 Task: Customize the reading pane layout for a vertical or horizontal view.
Action: Mouse moved to (716, 153)
Screenshot: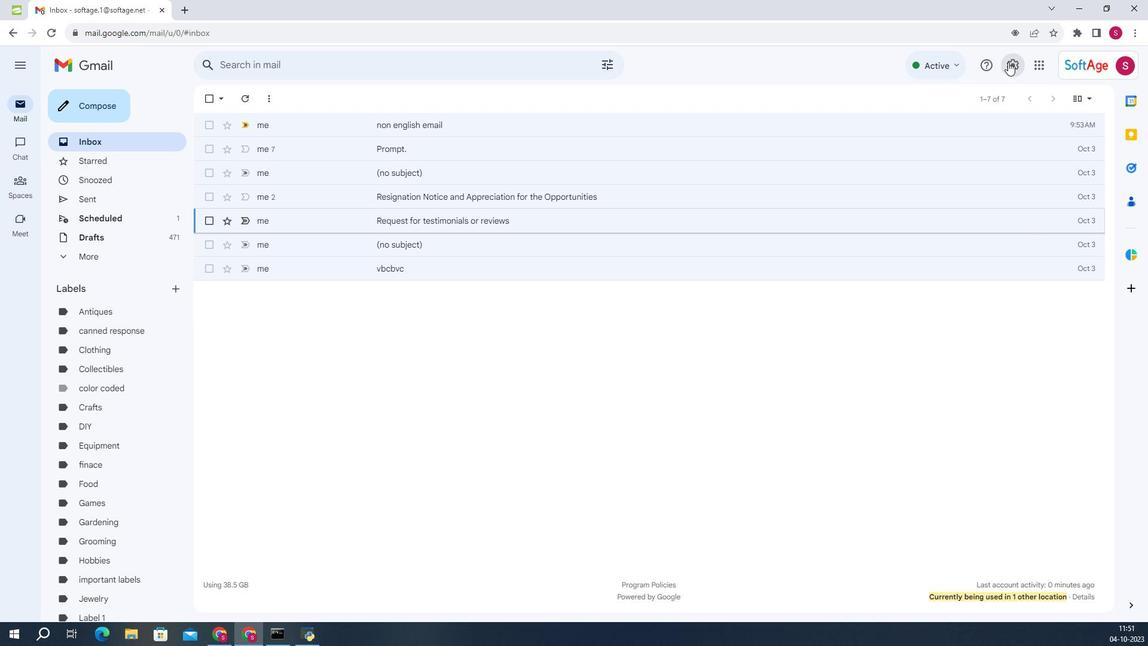 
Action: Mouse pressed left at (716, 153)
Screenshot: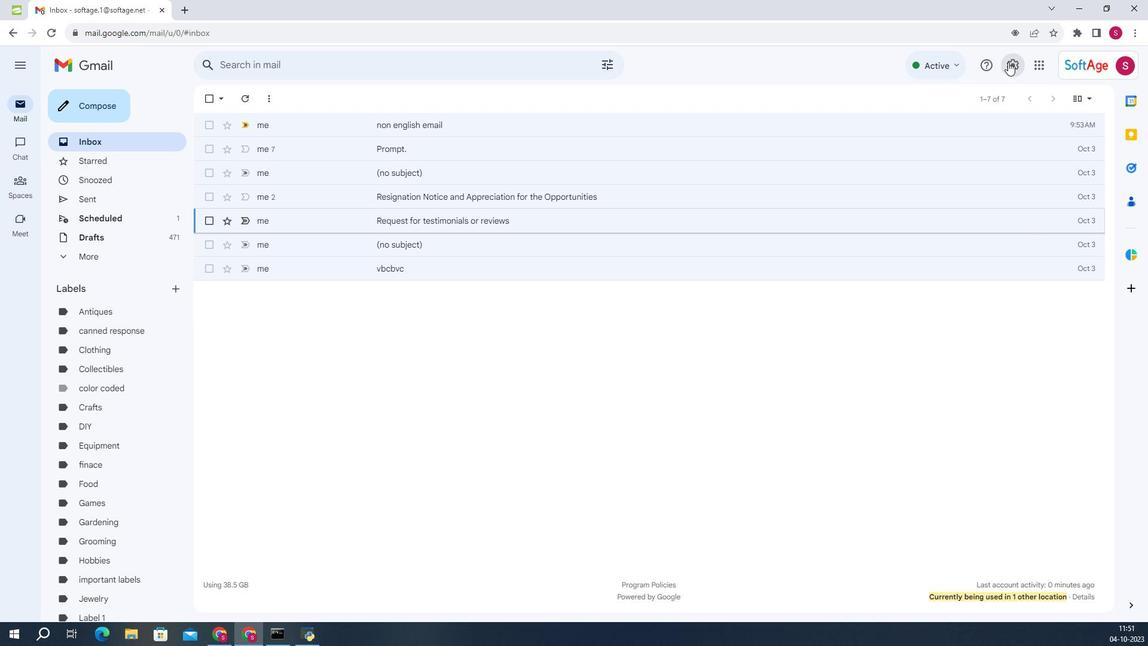 
Action: Mouse moved to (708, 203)
Screenshot: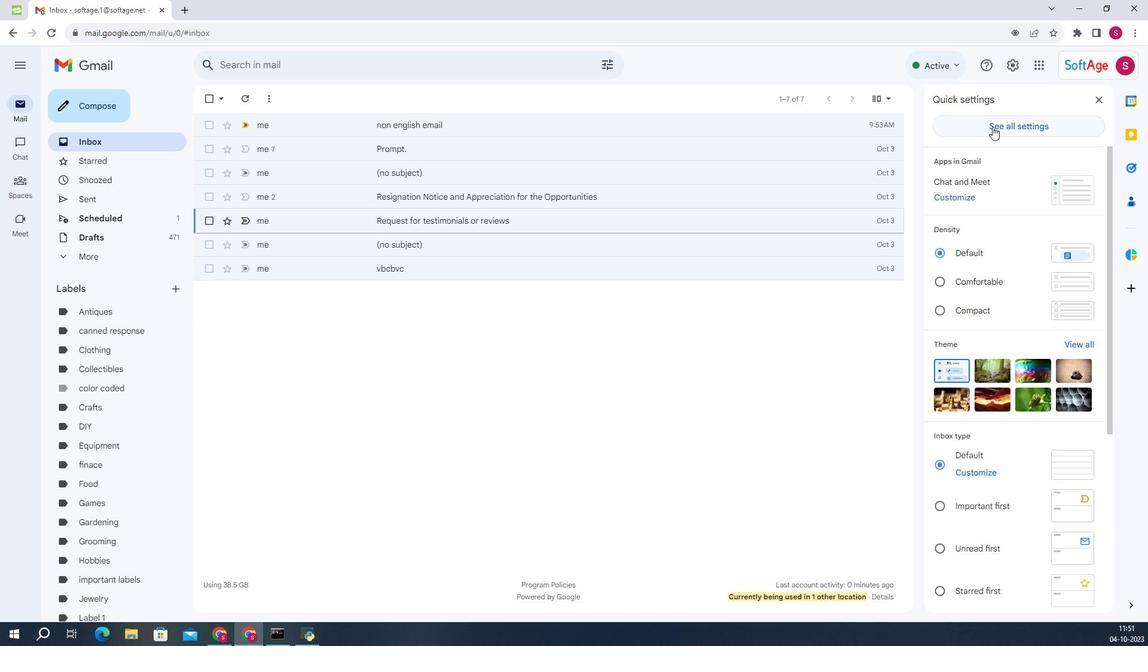 
Action: Mouse pressed left at (708, 203)
Screenshot: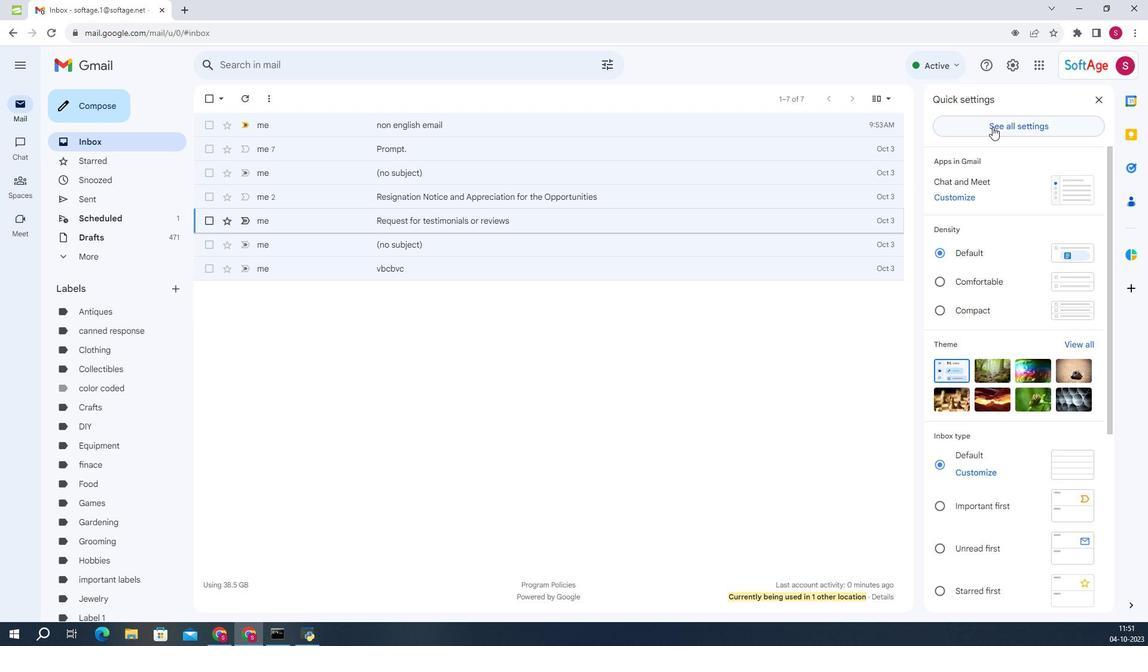 
Action: Mouse moved to (366, 200)
Screenshot: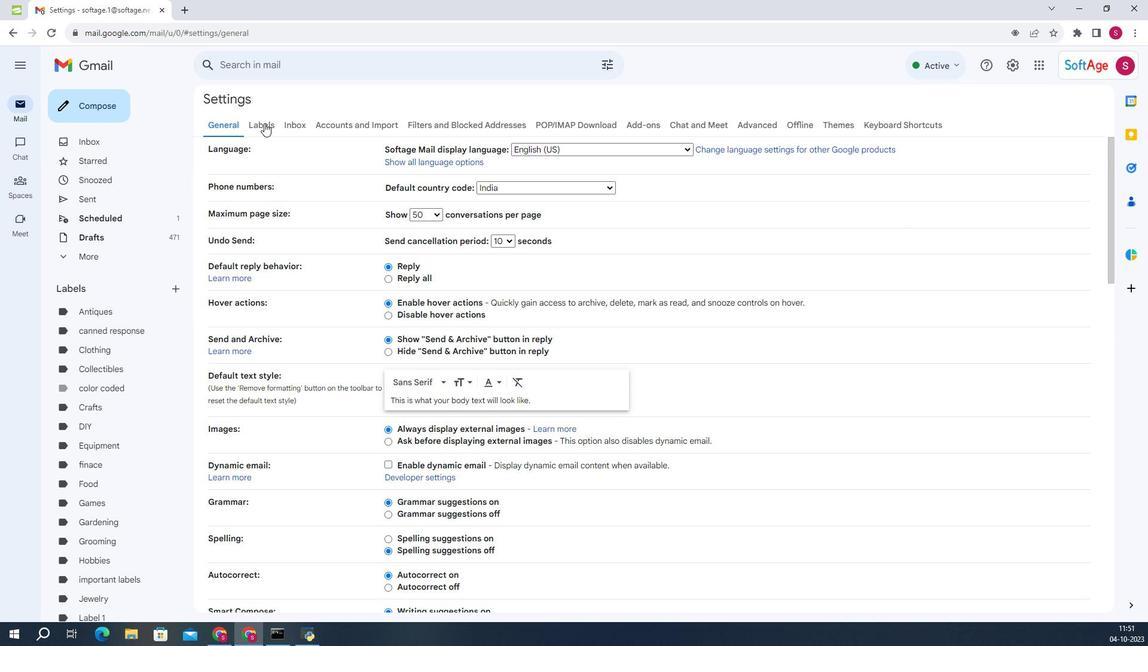 
Action: Mouse pressed left at (366, 200)
Screenshot: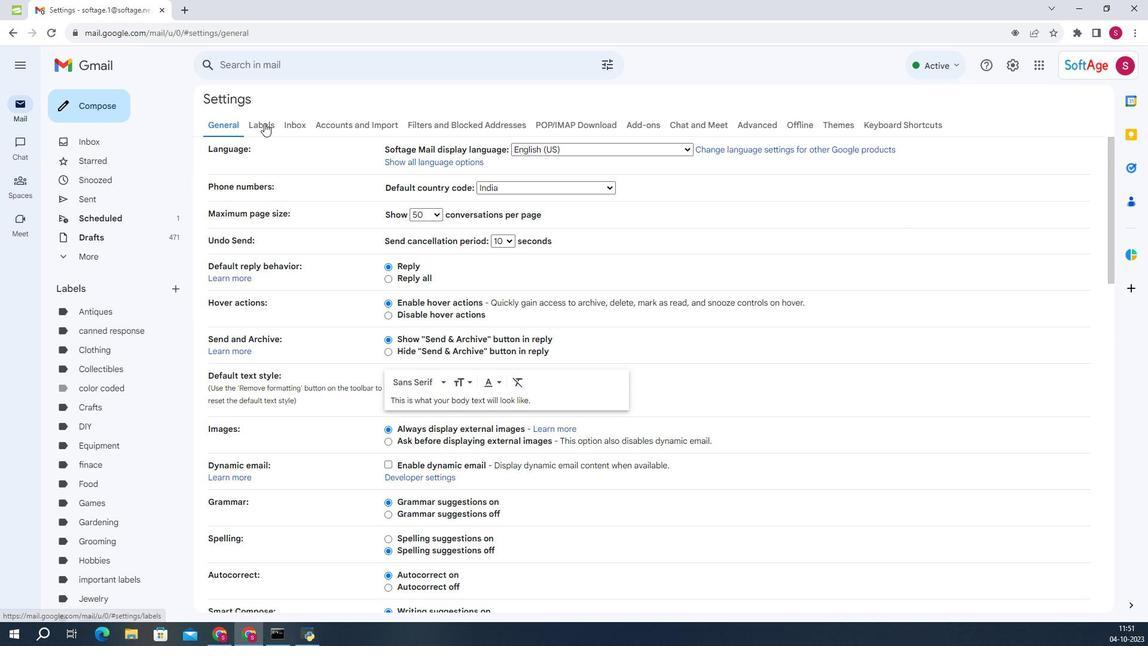 
Action: Mouse moved to (382, 203)
Screenshot: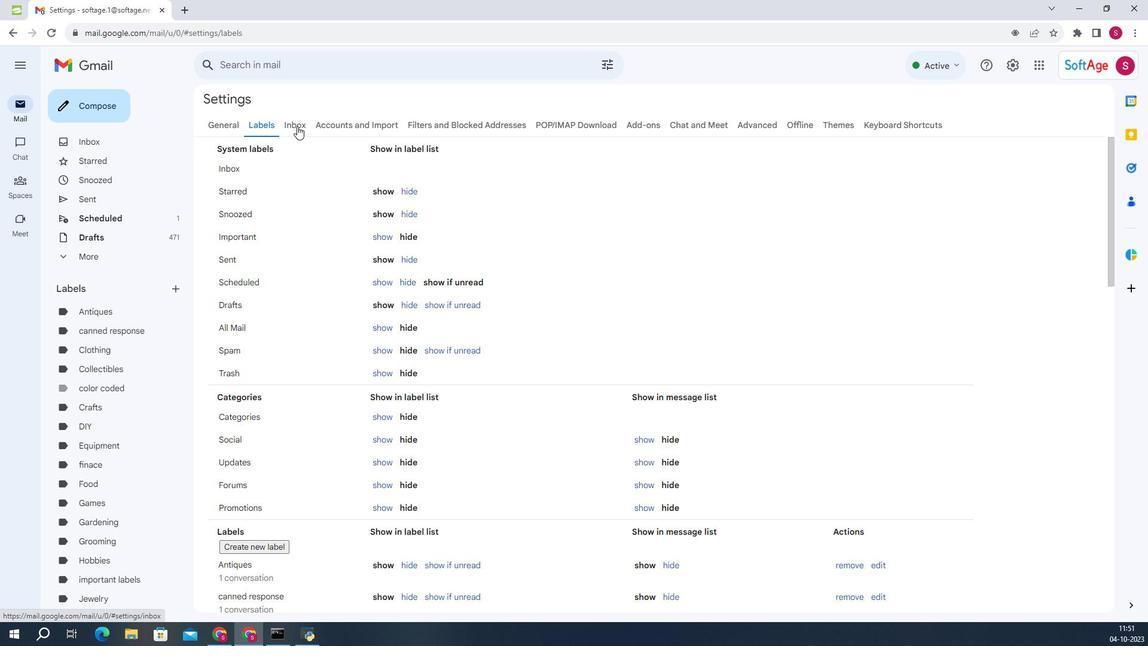 
Action: Mouse pressed left at (382, 203)
Screenshot: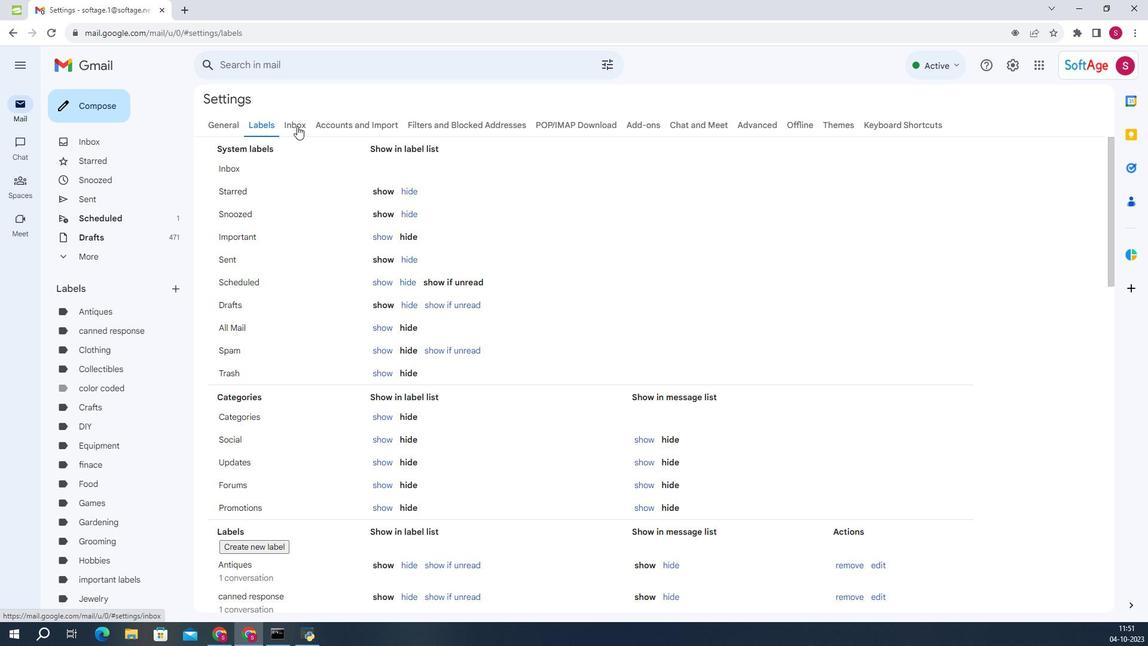 
Action: Mouse moved to (399, 200)
Screenshot: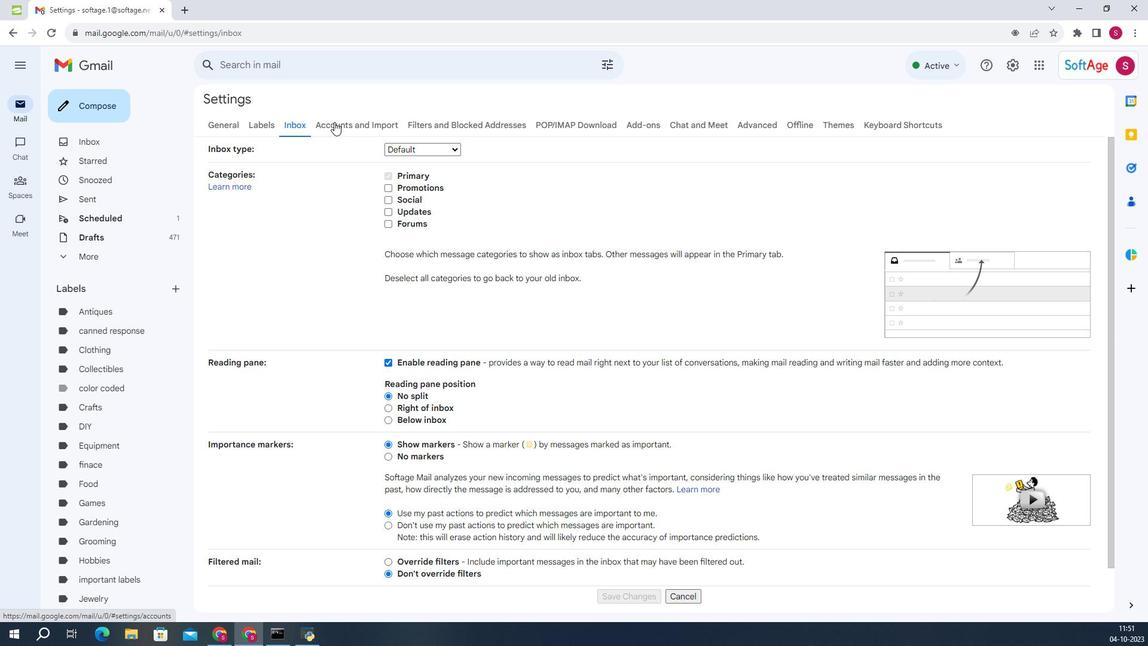 
Action: Mouse pressed left at (399, 200)
Screenshot: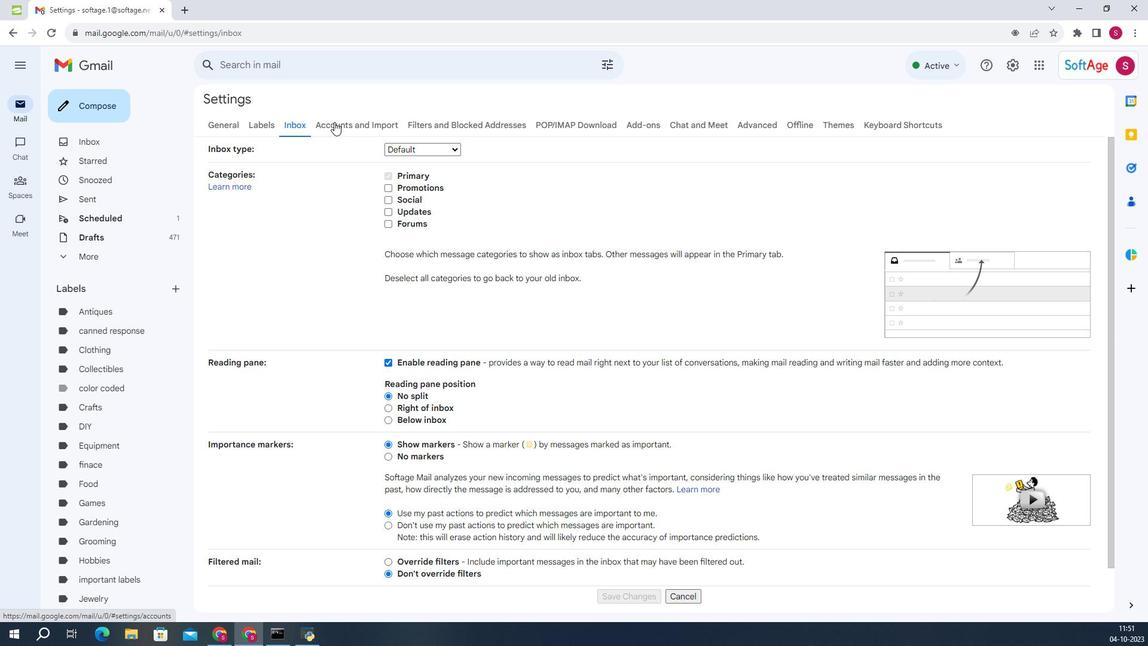 
Action: Mouse moved to (446, 202)
Screenshot: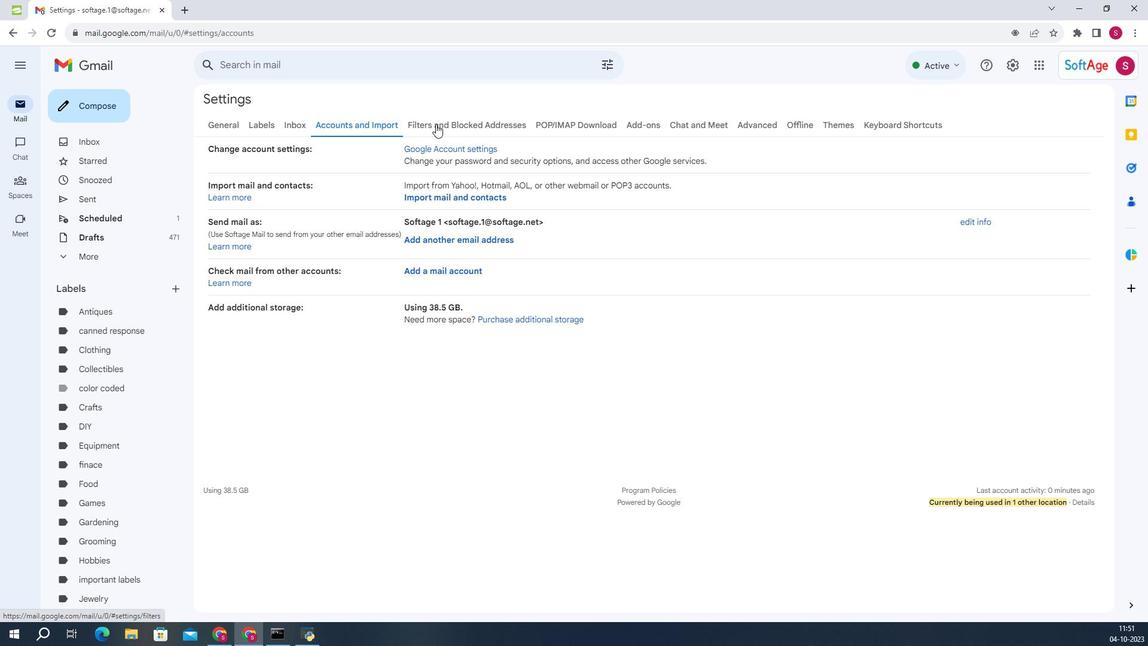 
Action: Mouse pressed left at (446, 202)
Screenshot: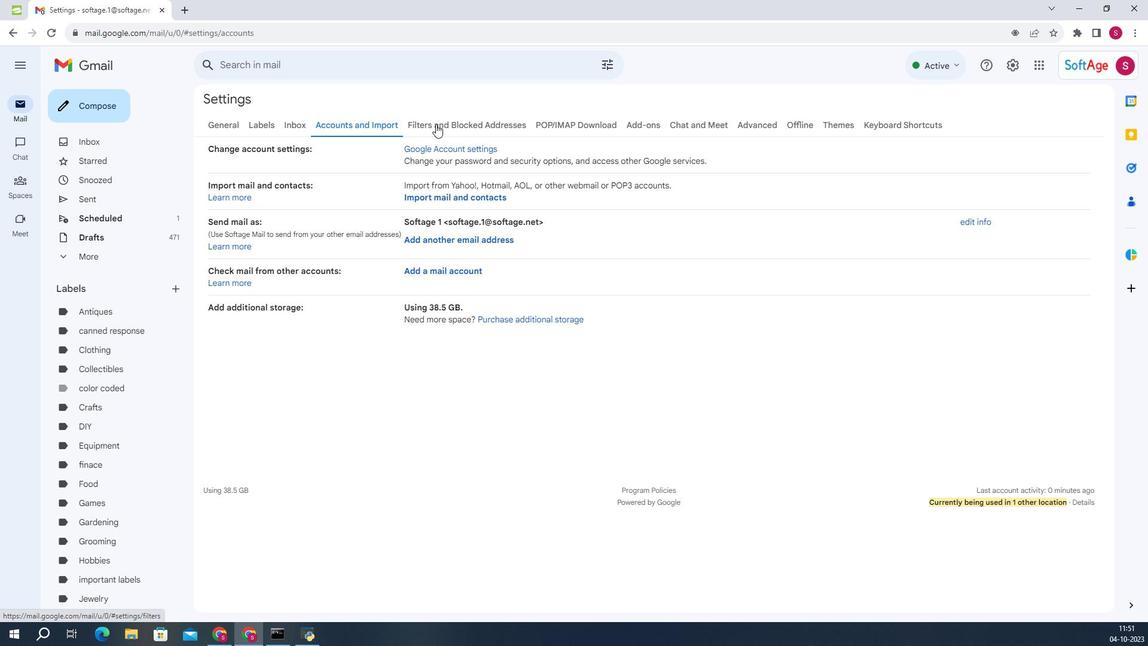 
Action: Mouse moved to (500, 202)
Screenshot: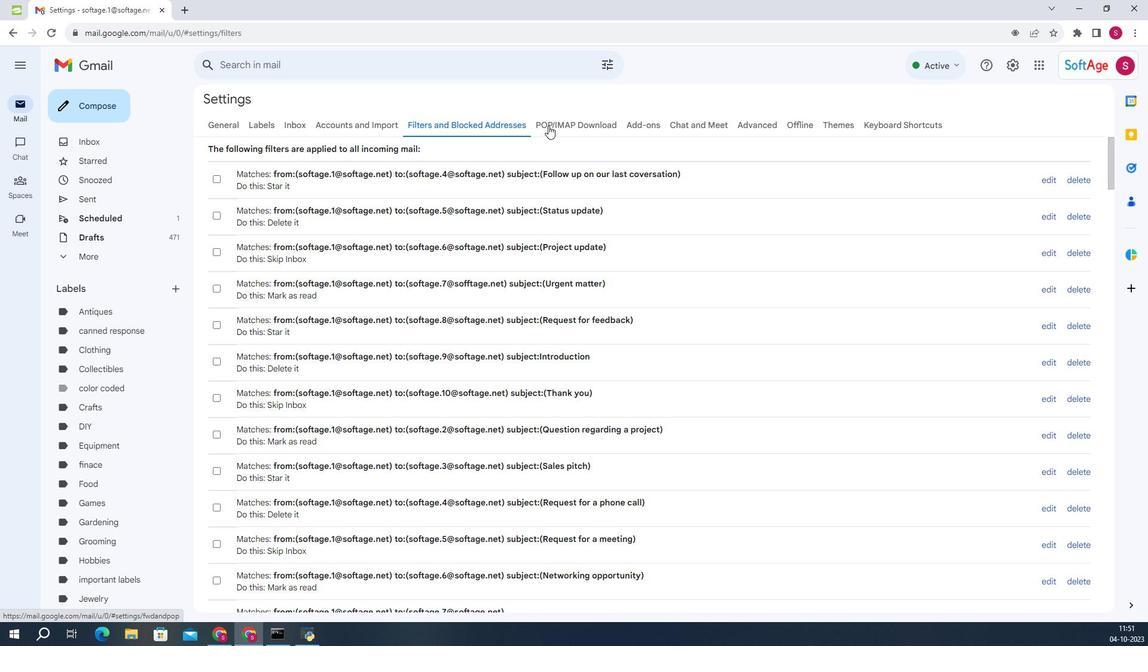 
Action: Mouse pressed left at (500, 202)
Screenshot: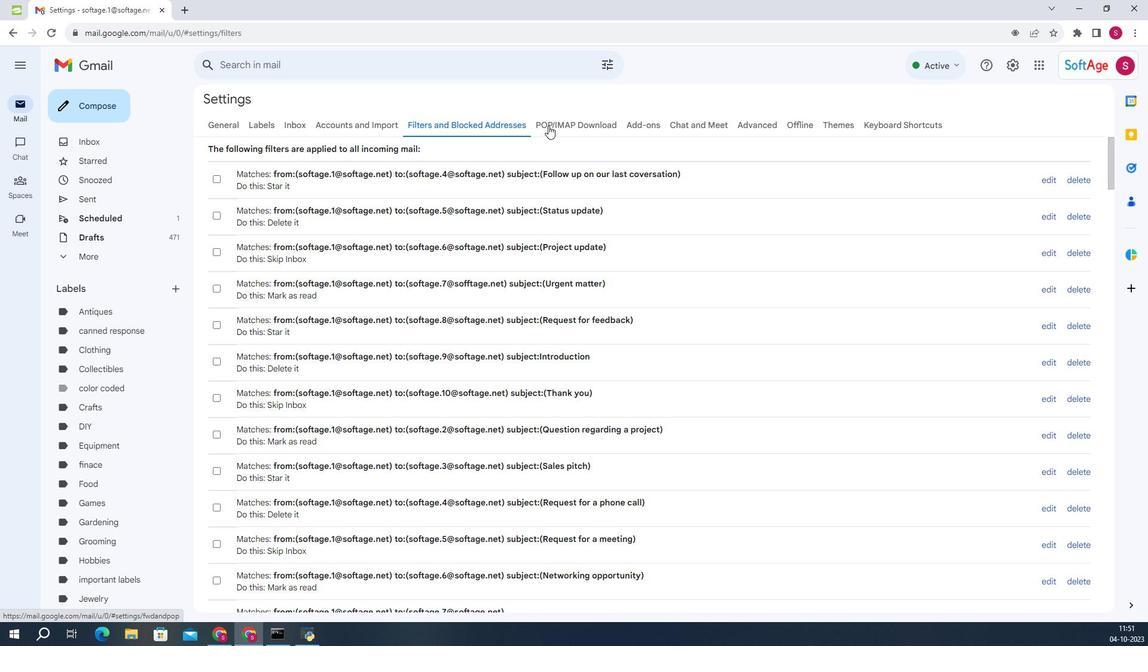 
Action: Mouse moved to (364, 200)
Screenshot: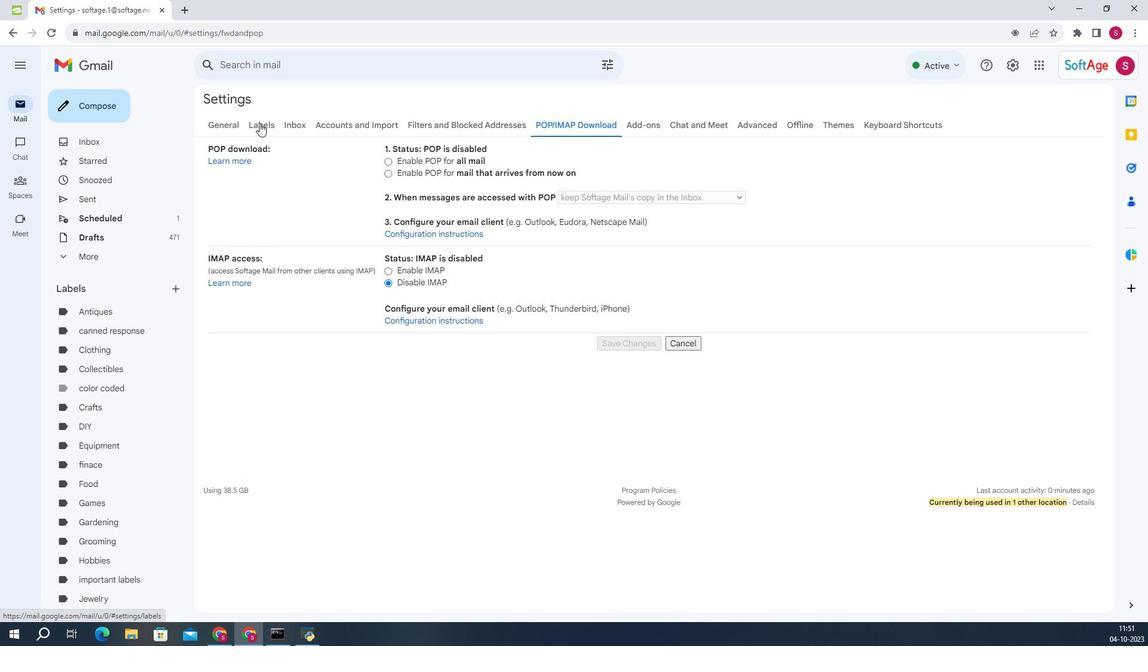 
Action: Mouse pressed left at (364, 200)
Screenshot: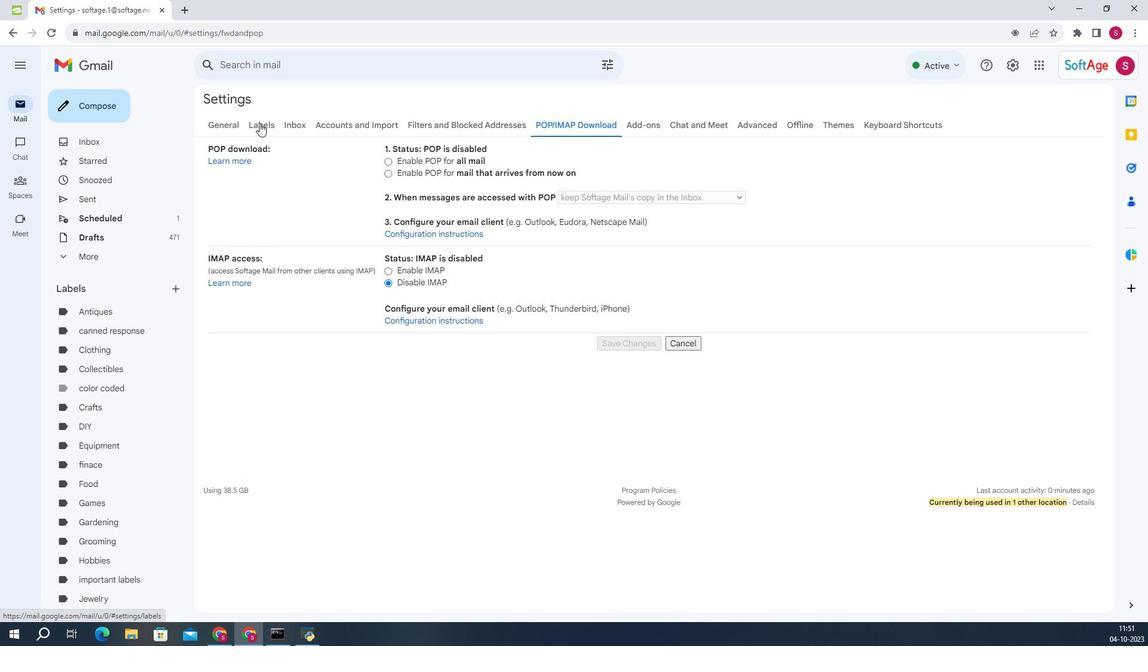 
Action: Mouse moved to (444, 284)
Screenshot: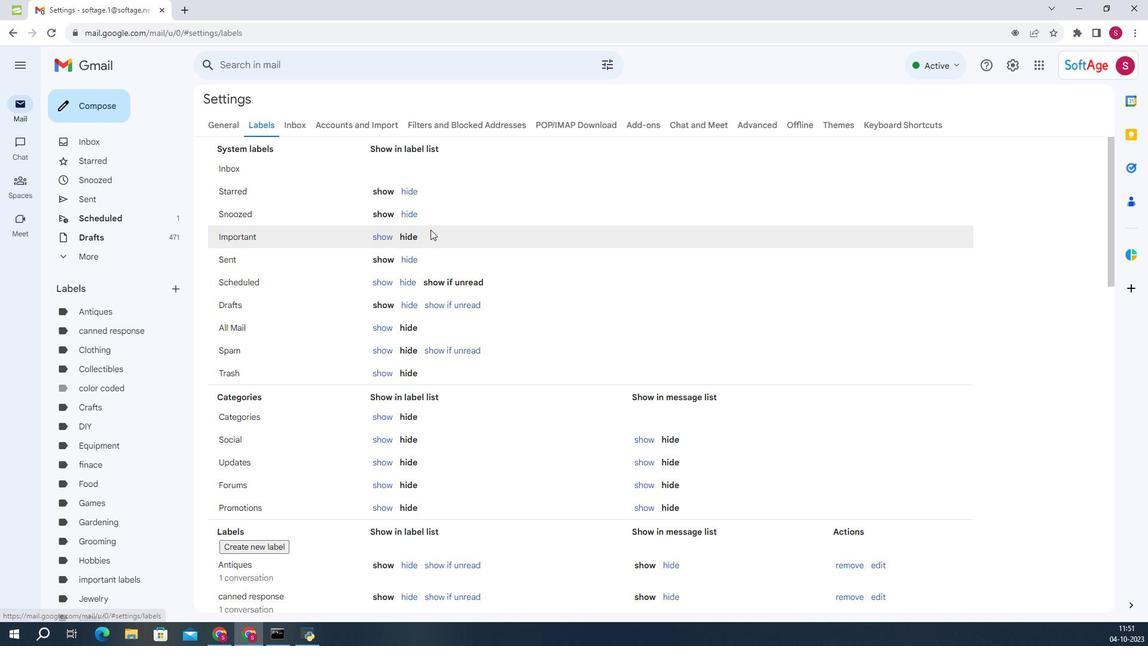 
Action: Mouse scrolled (444, 284) with delta (0, 0)
Screenshot: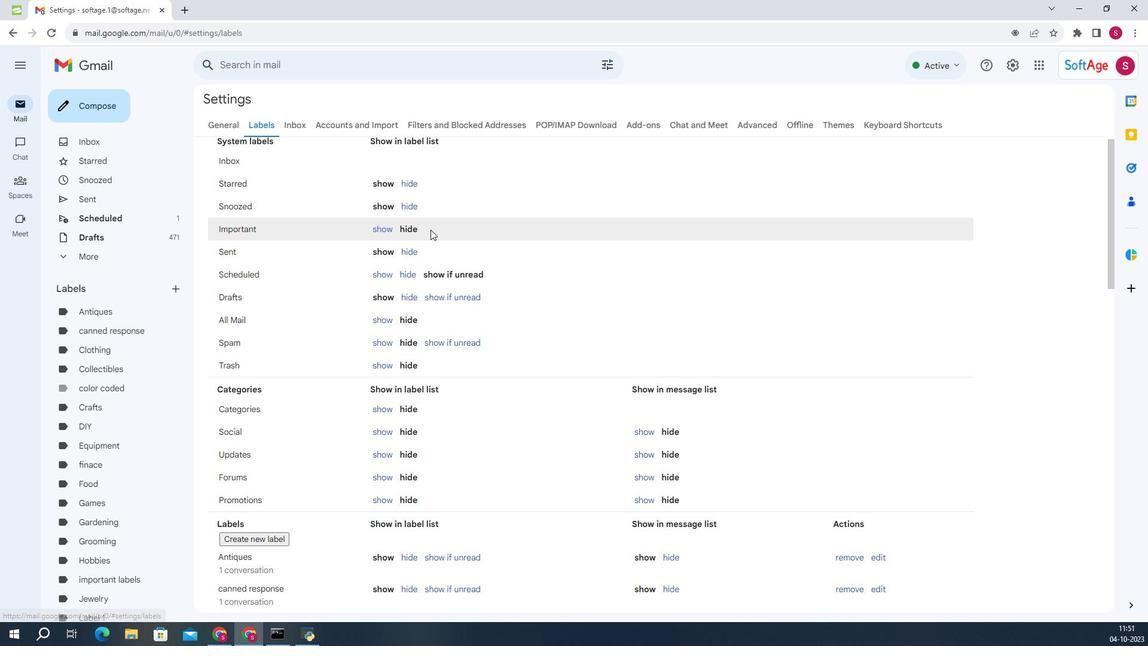 
Action: Mouse scrolled (444, 284) with delta (0, 0)
Screenshot: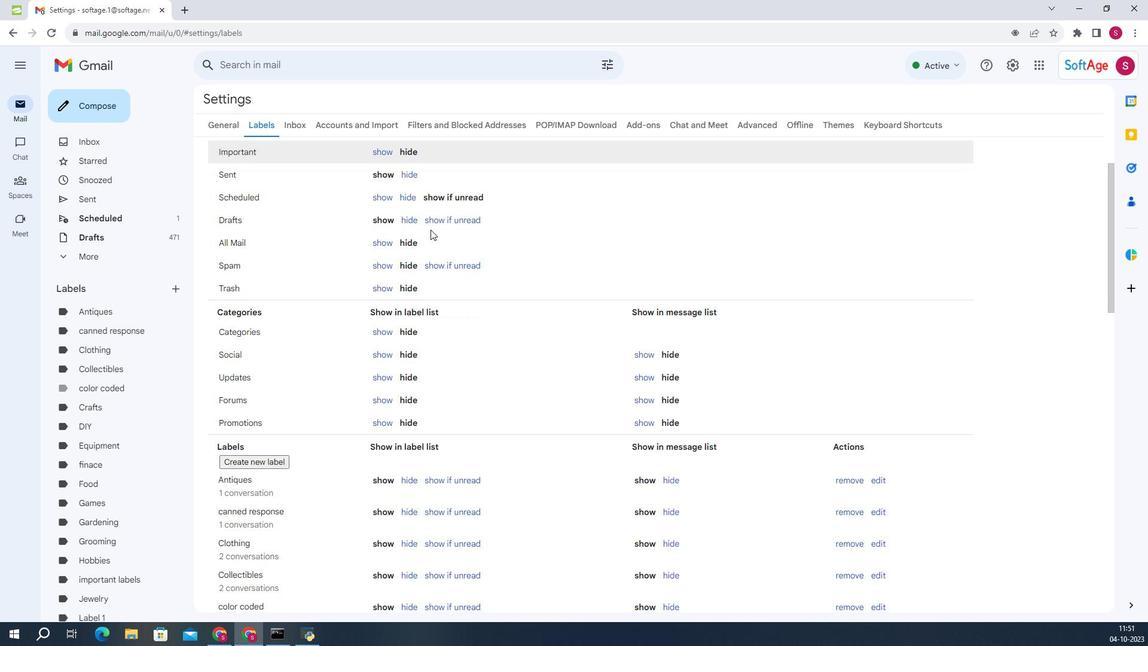 
Action: Mouse scrolled (444, 284) with delta (0, 0)
Screenshot: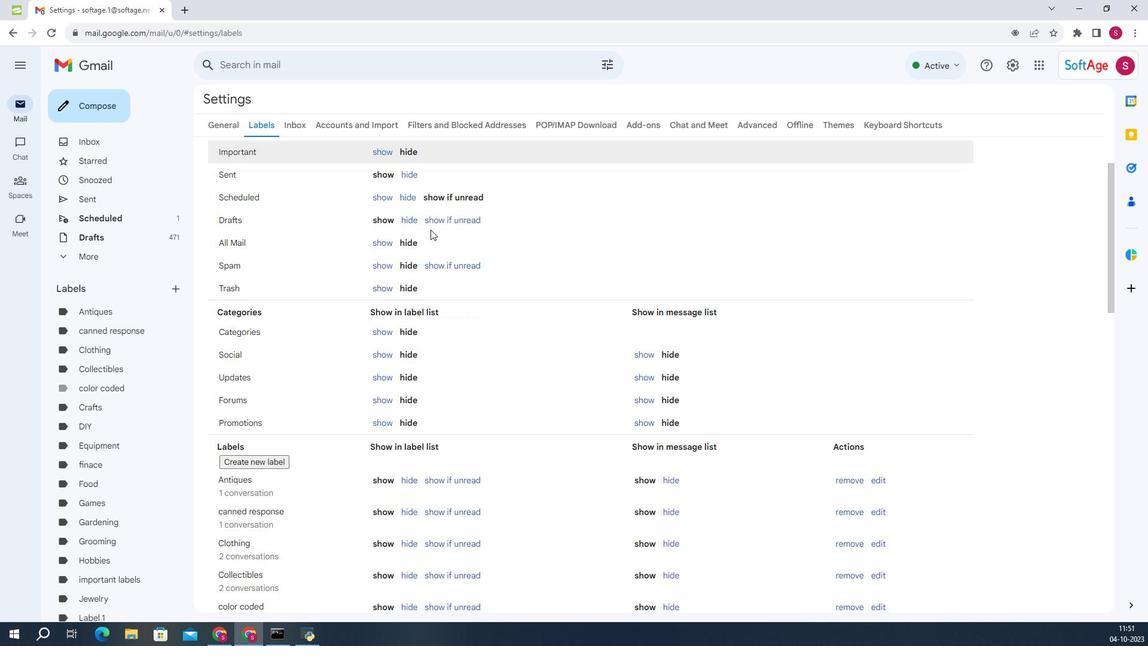 
Action: Mouse scrolled (444, 284) with delta (0, 0)
Screenshot: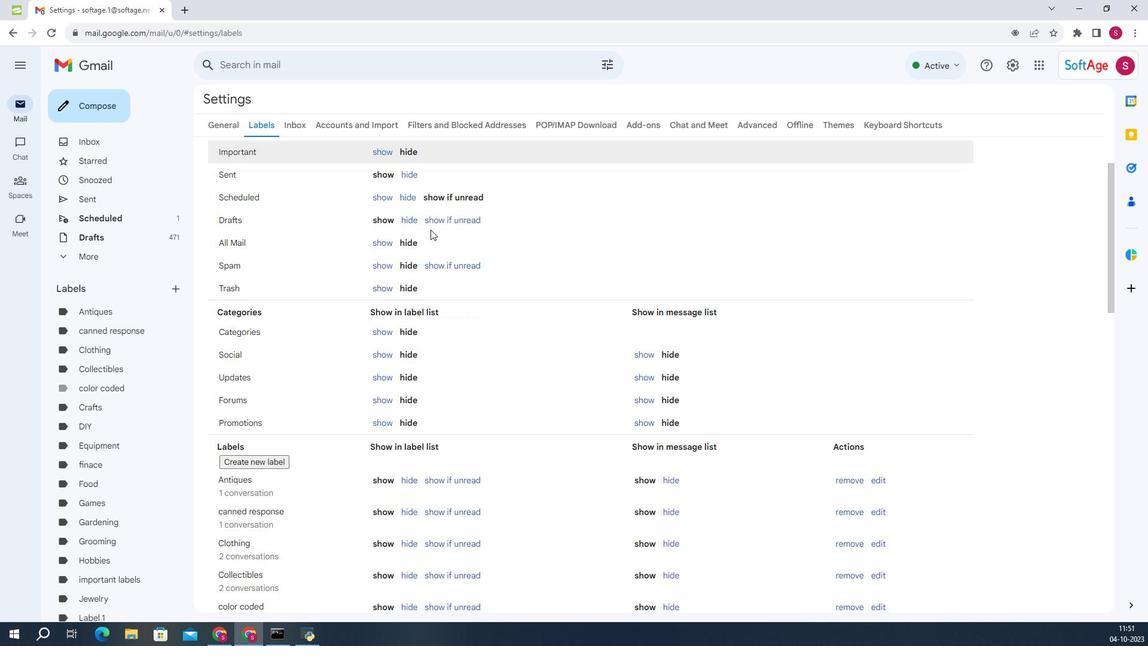 
Action: Mouse scrolled (444, 284) with delta (0, 0)
Screenshot: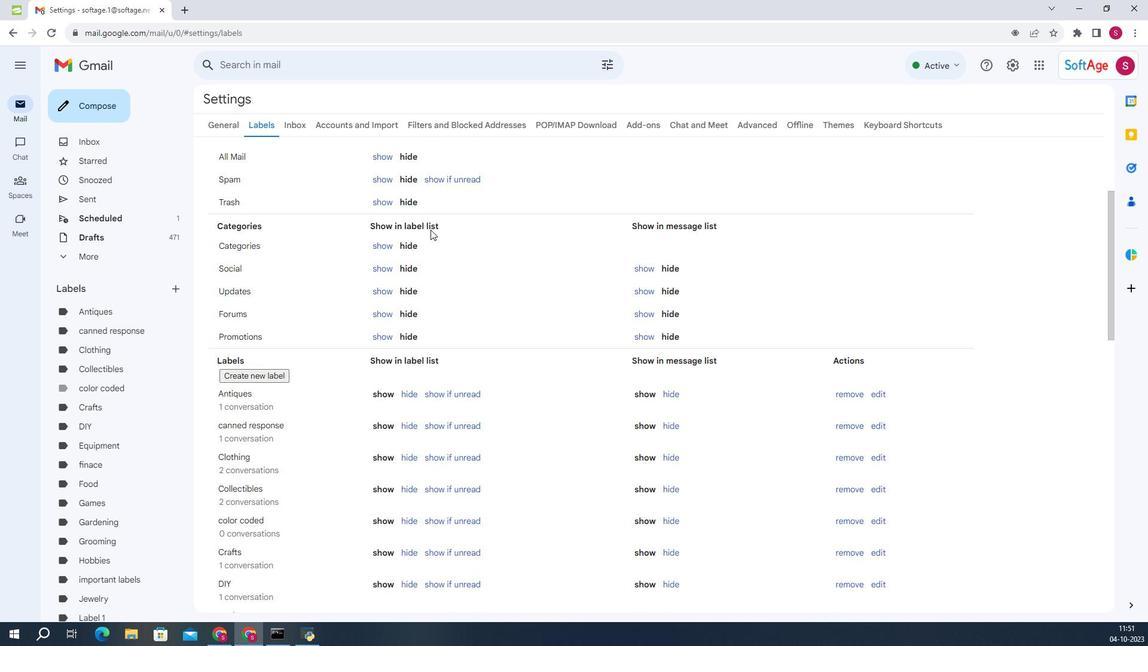 
Action: Mouse scrolled (444, 284) with delta (0, 0)
Screenshot: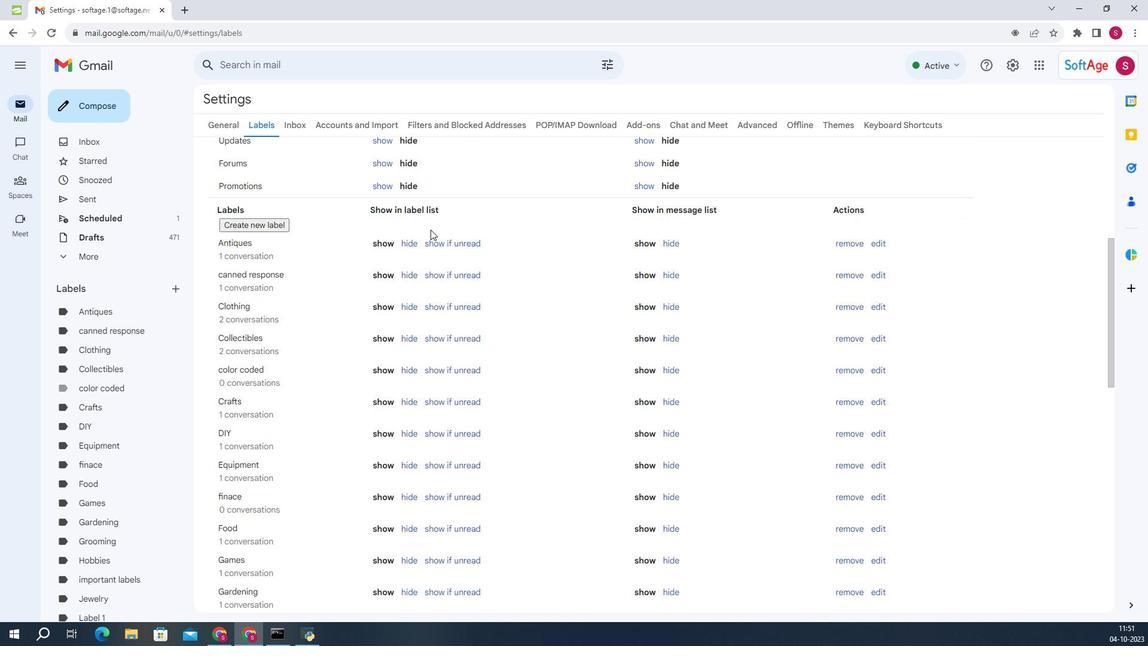 
Action: Mouse scrolled (444, 284) with delta (0, 0)
Screenshot: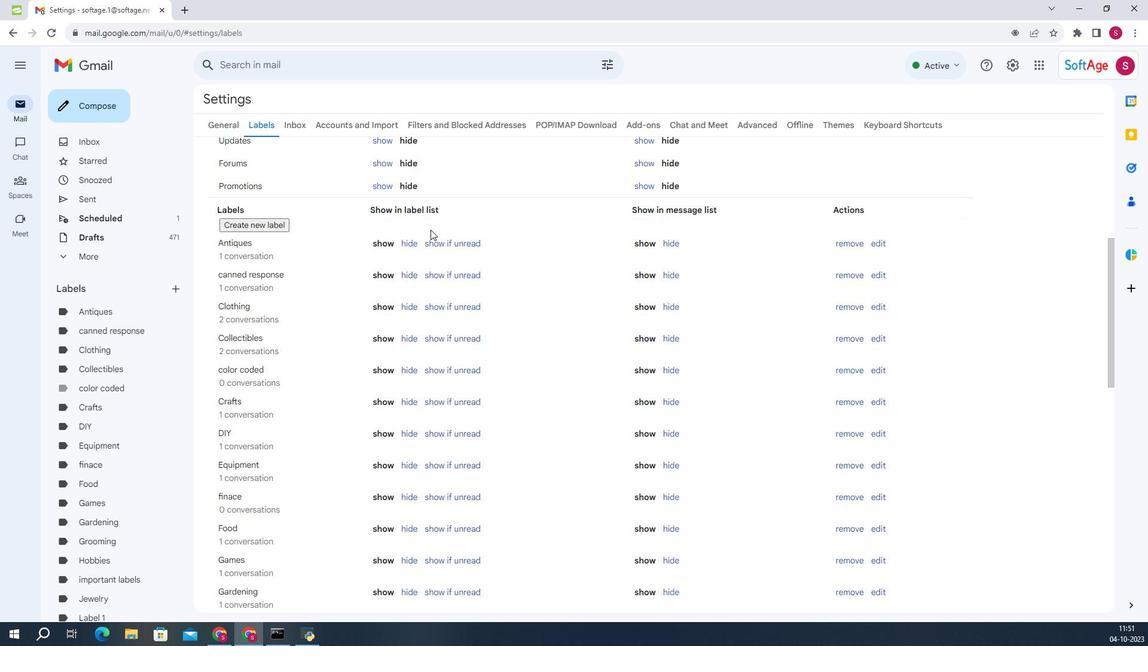 
Action: Mouse scrolled (444, 284) with delta (0, 0)
Screenshot: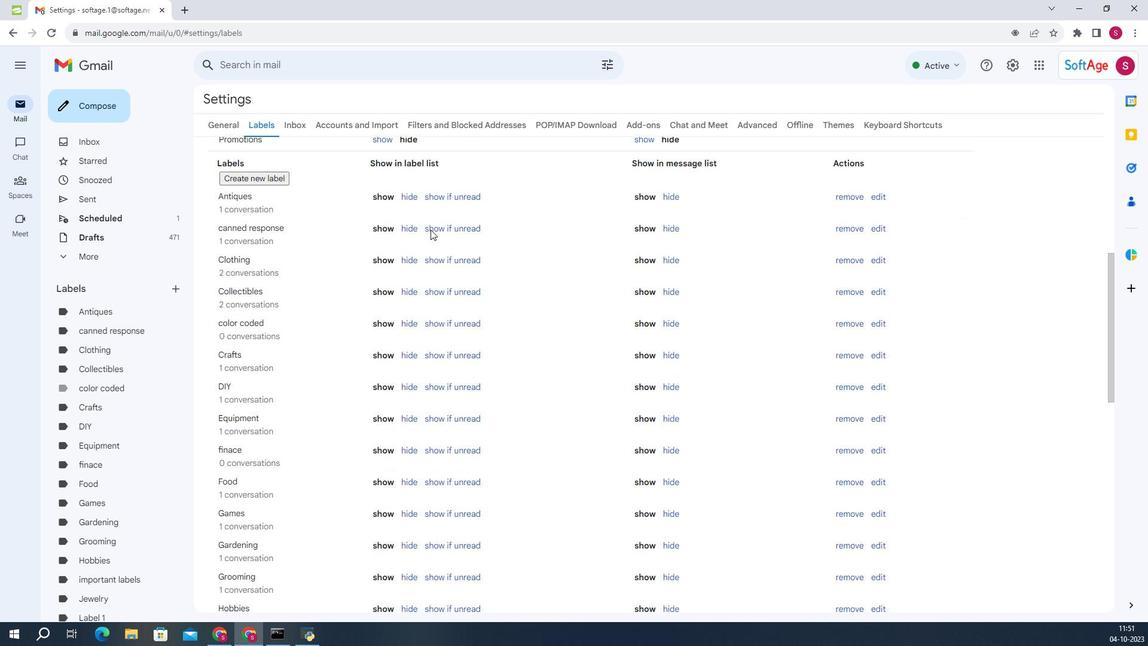 
Action: Mouse scrolled (444, 284) with delta (0, 0)
Screenshot: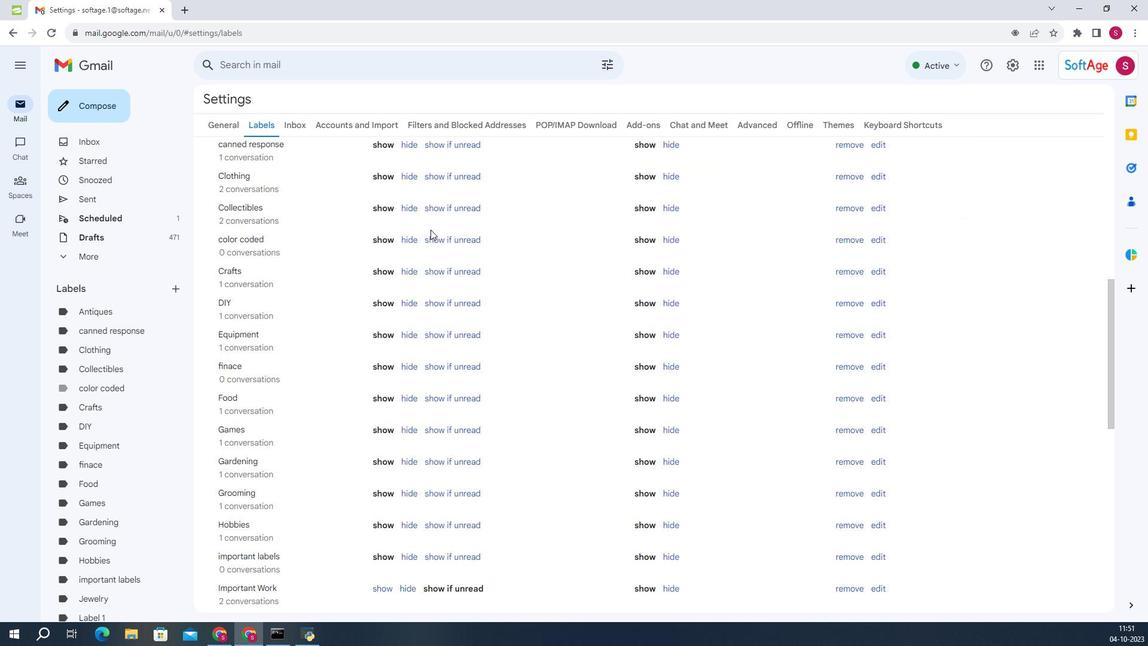 
Action: Mouse scrolled (444, 284) with delta (0, 0)
Screenshot: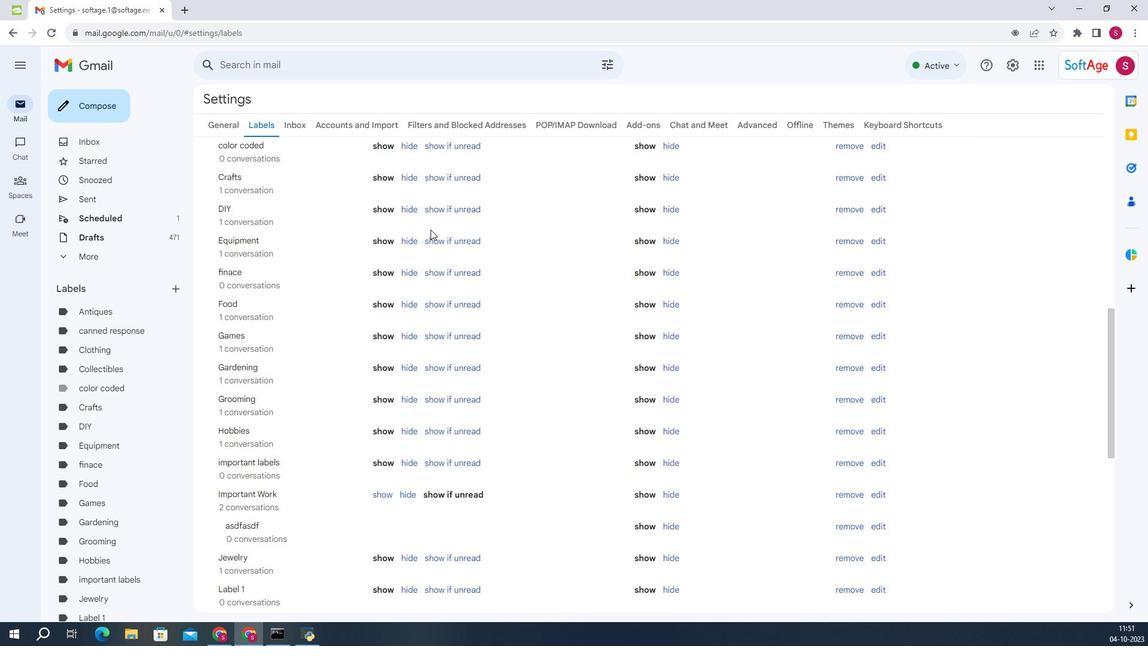 
Action: Mouse scrolled (444, 284) with delta (0, 0)
Screenshot: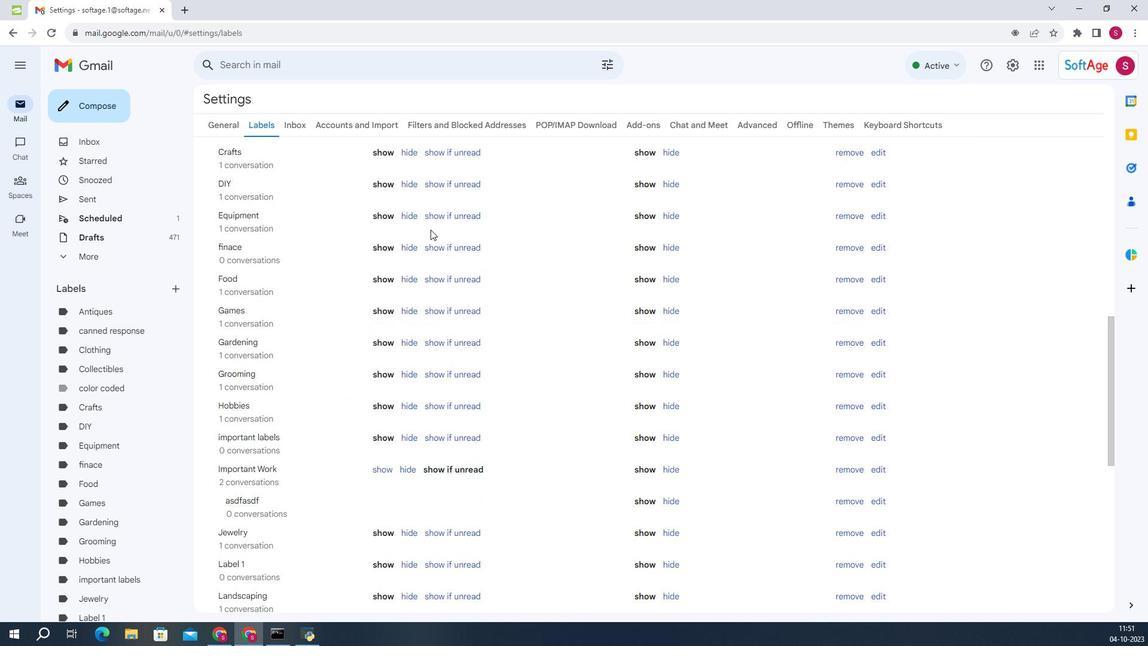 
Action: Mouse scrolled (444, 284) with delta (0, 0)
Screenshot: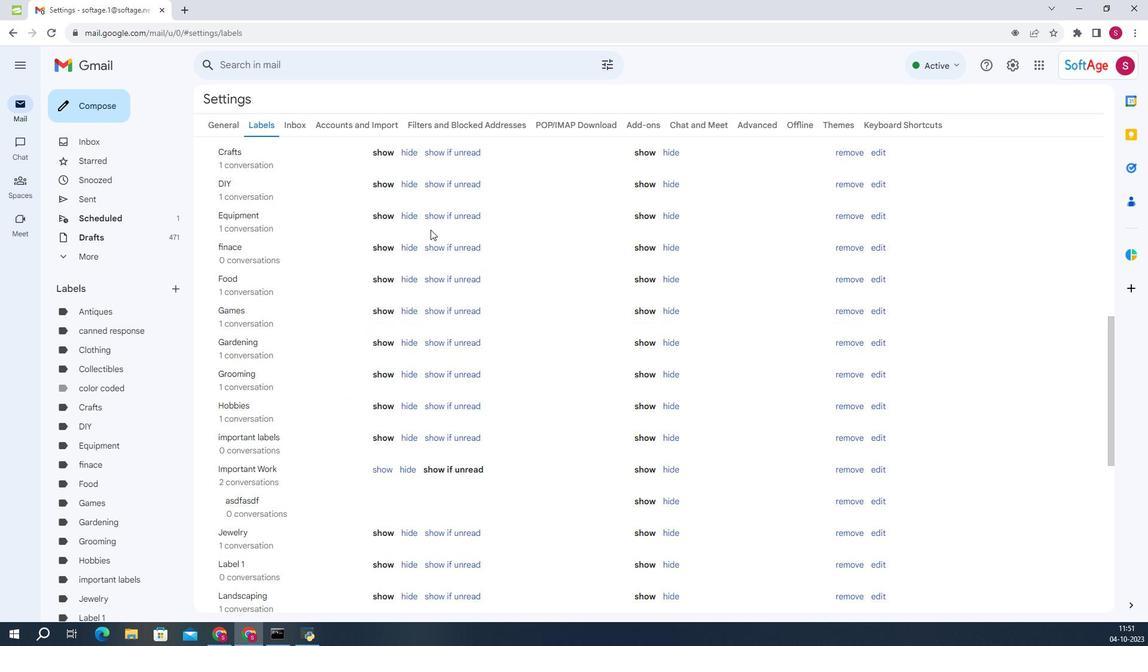 
Action: Mouse scrolled (444, 284) with delta (0, 0)
Screenshot: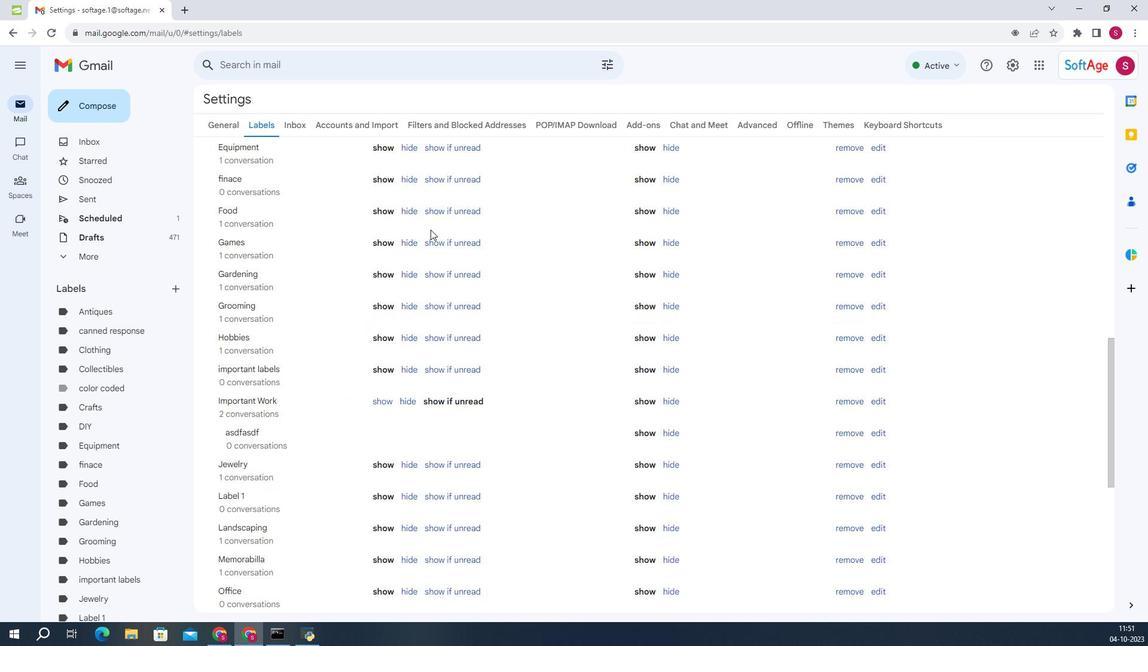 
Action: Mouse scrolled (444, 284) with delta (0, 0)
Screenshot: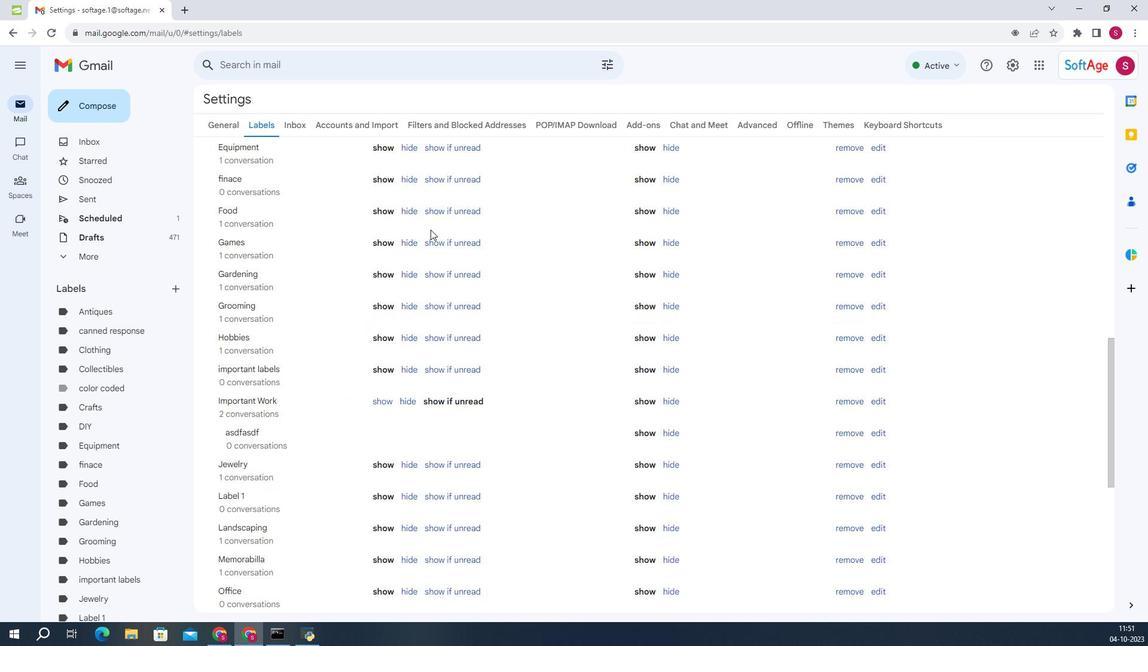 
Action: Mouse scrolled (444, 284) with delta (0, 0)
Screenshot: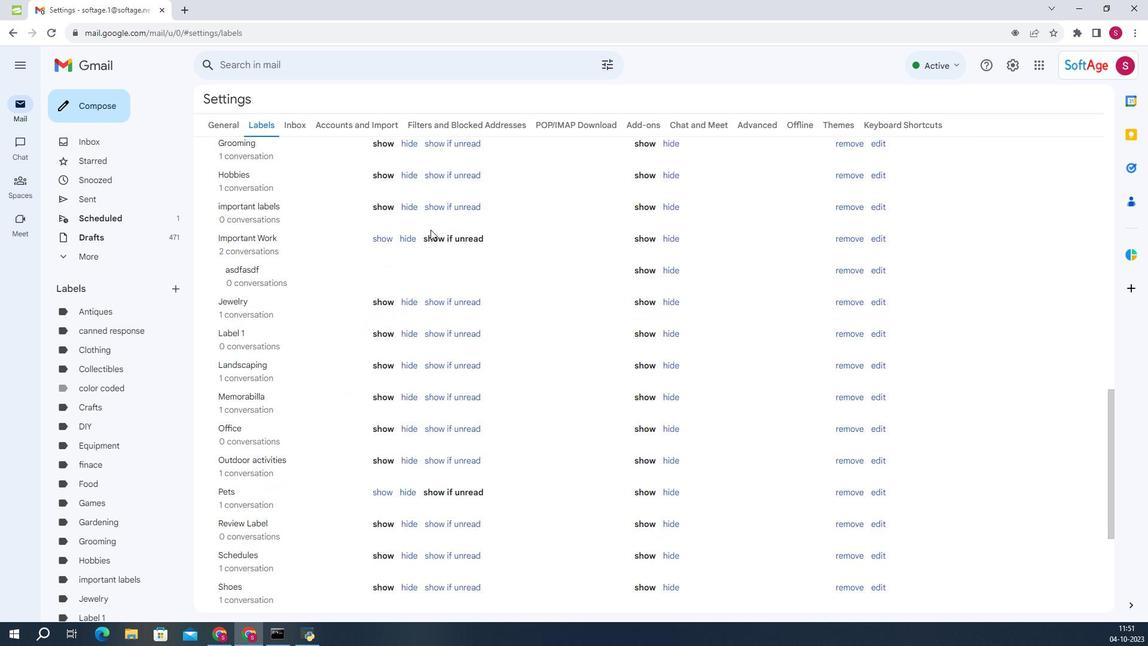 
Action: Mouse scrolled (444, 284) with delta (0, 0)
Screenshot: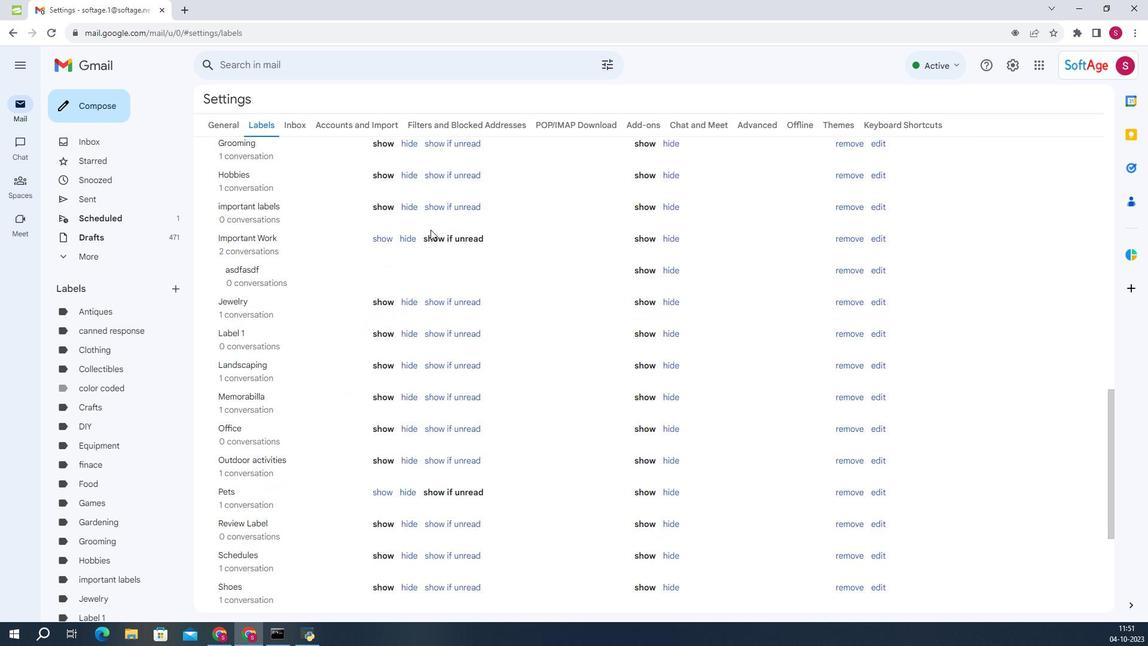 
Action: Mouse scrolled (444, 284) with delta (0, 0)
Screenshot: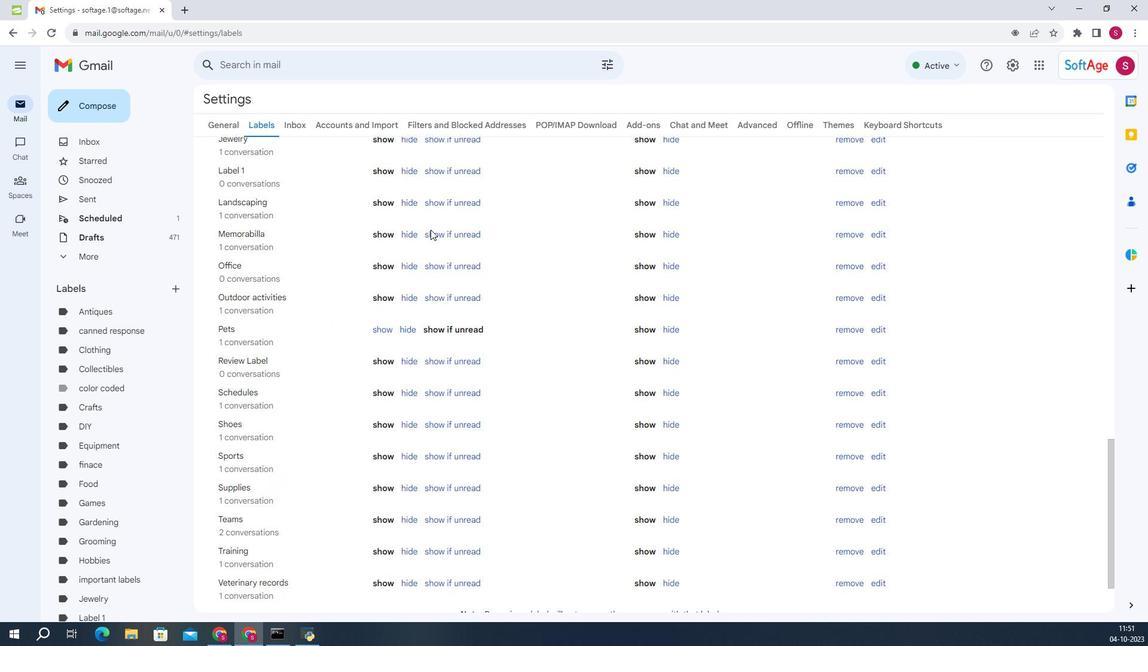 
Action: Mouse scrolled (444, 284) with delta (0, 0)
Screenshot: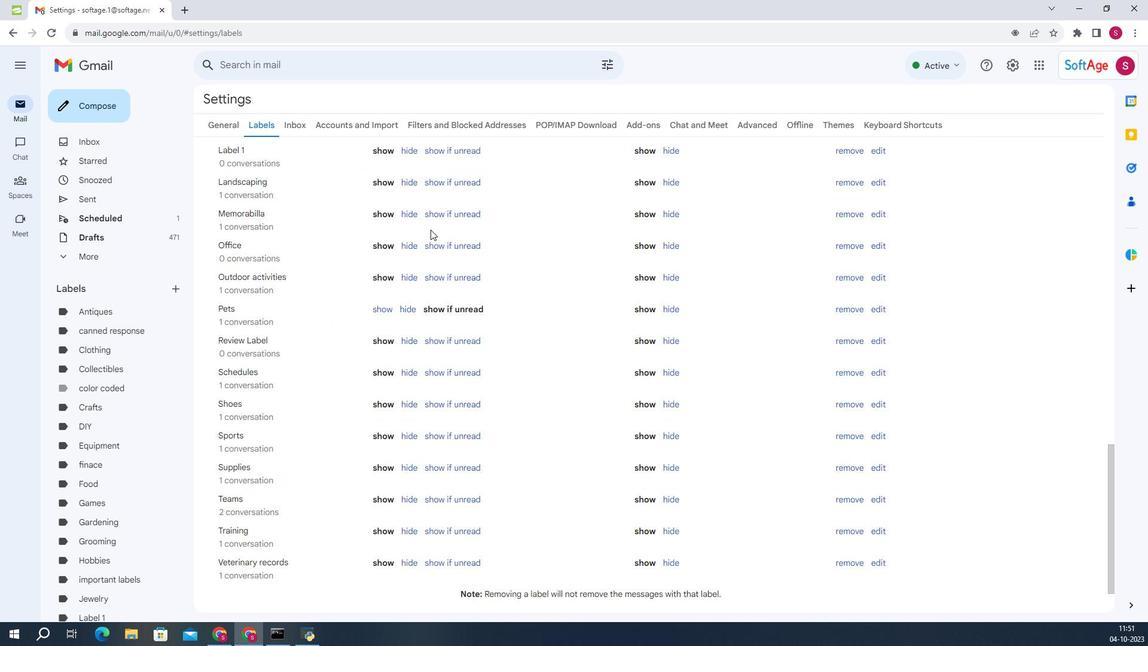 
Action: Mouse scrolled (444, 284) with delta (0, 0)
Screenshot: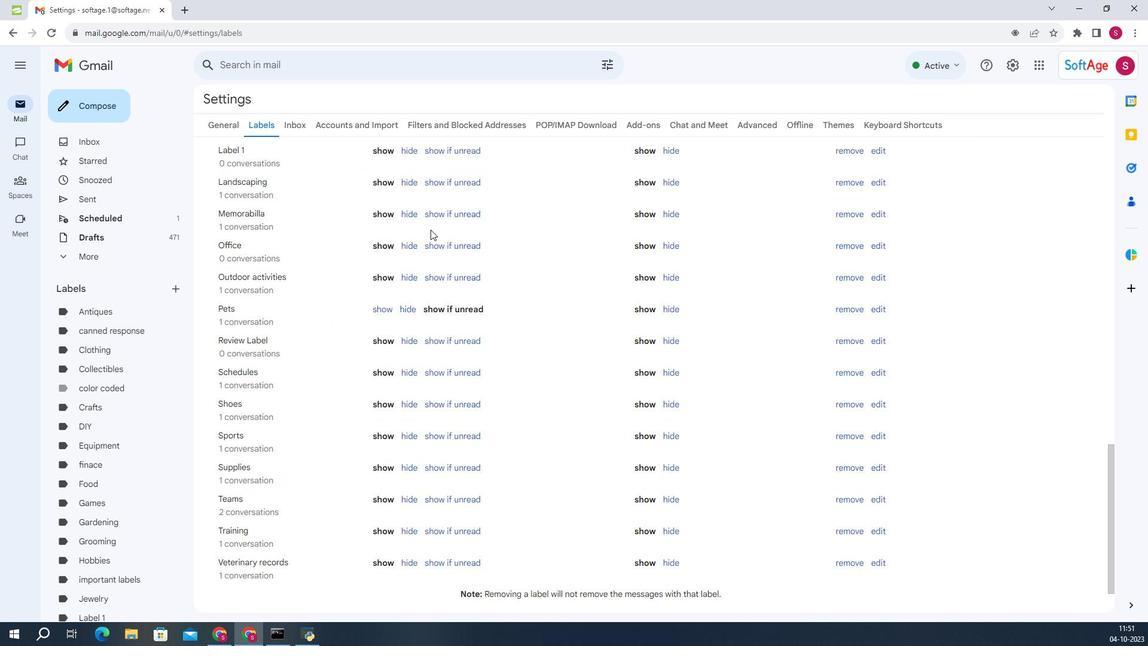 
Action: Mouse scrolled (444, 284) with delta (0, 0)
Screenshot: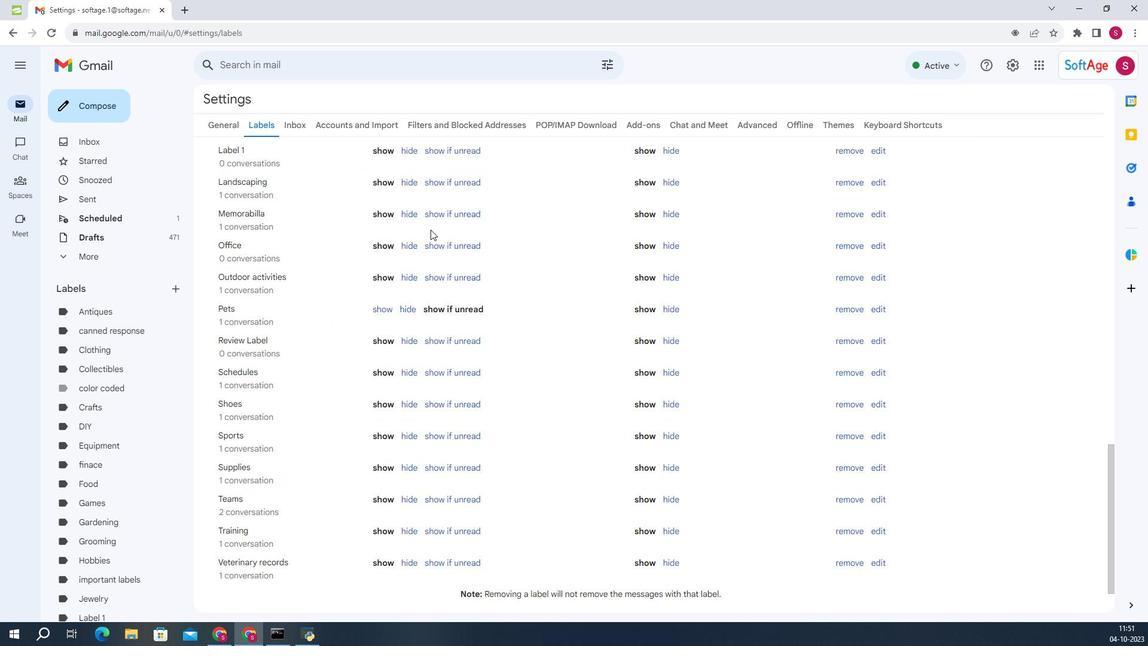 
Action: Mouse scrolled (444, 284) with delta (0, 0)
Screenshot: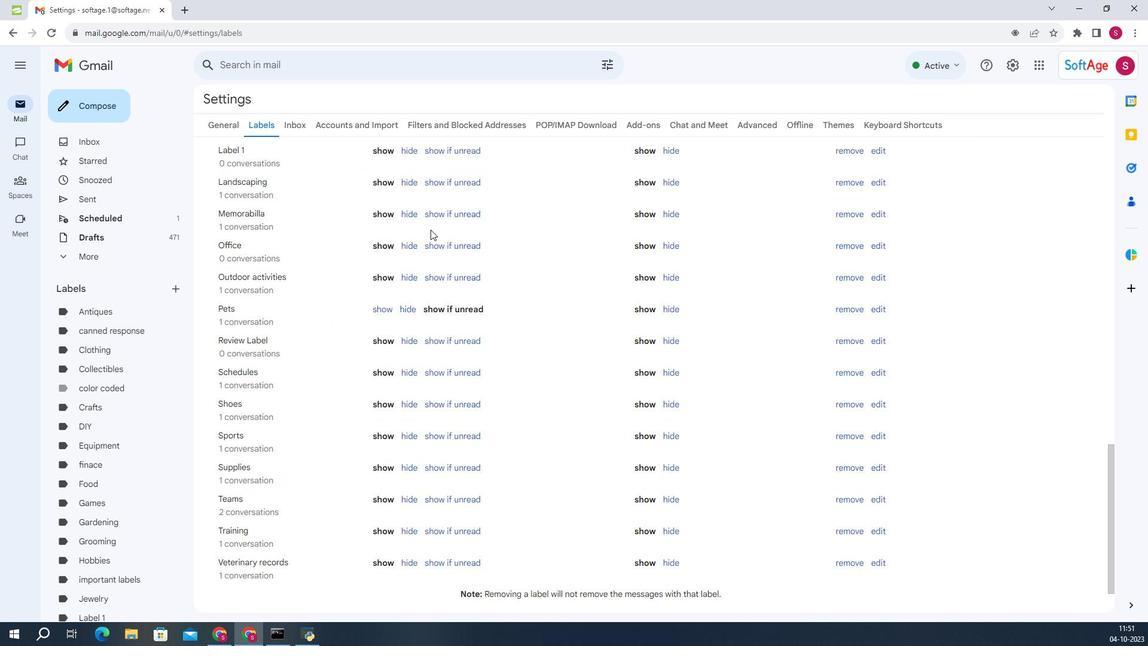 
Action: Mouse scrolled (444, 284) with delta (0, 0)
Screenshot: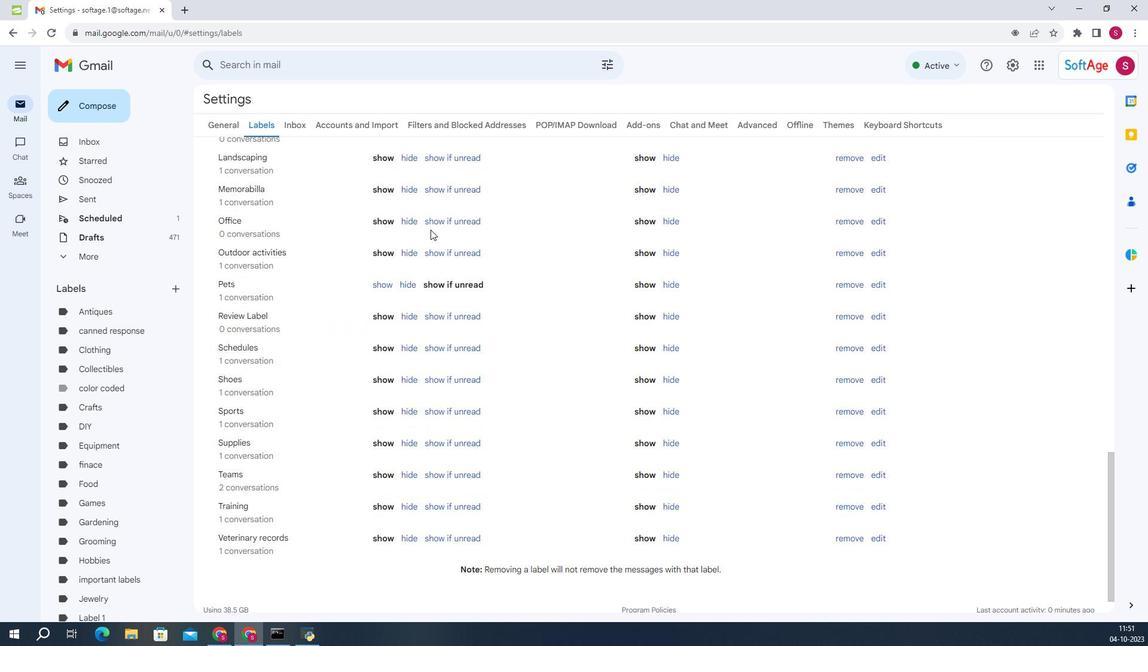 
Action: Mouse scrolled (444, 284) with delta (0, 0)
Screenshot: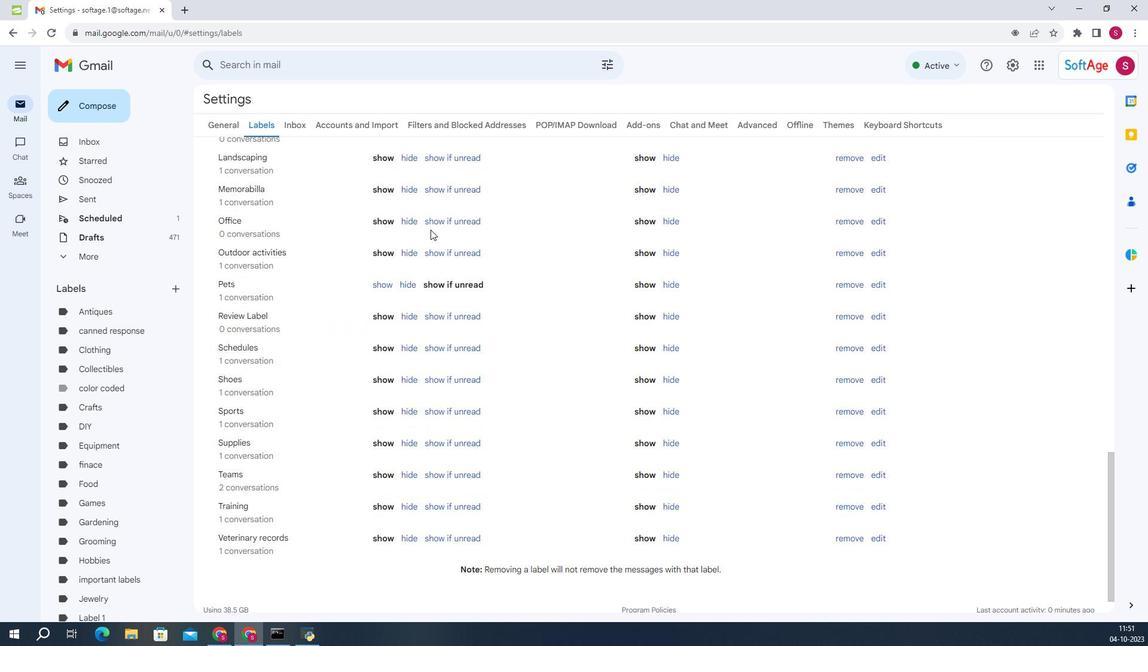 
Action: Mouse scrolled (444, 284) with delta (0, 0)
Screenshot: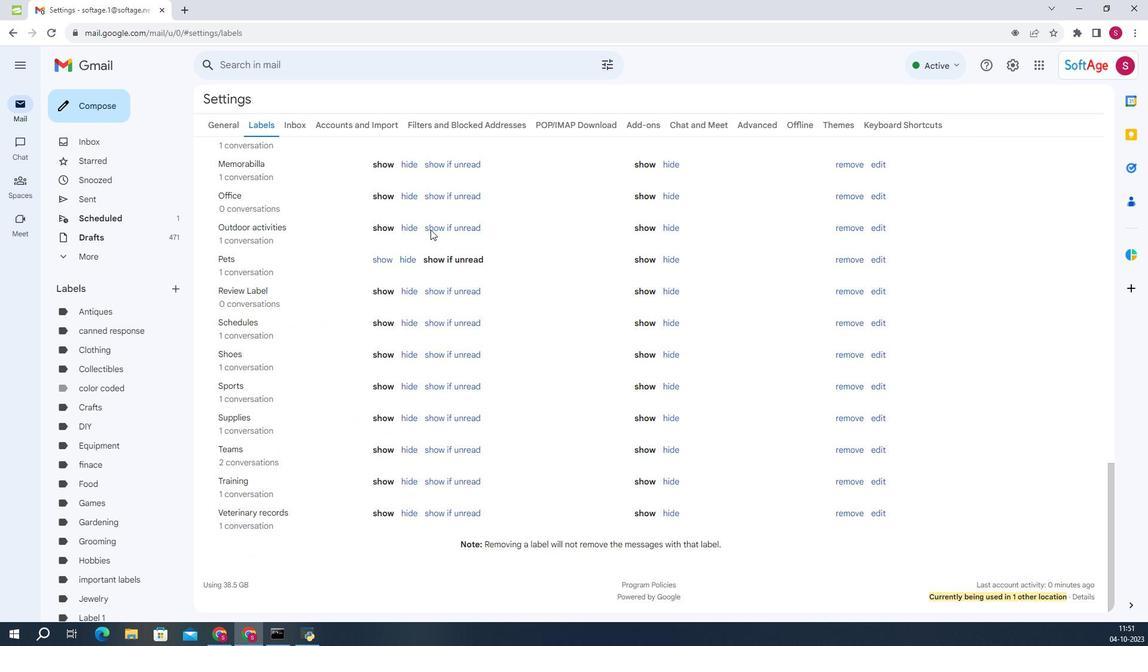 
Action: Mouse scrolled (444, 284) with delta (0, 0)
Screenshot: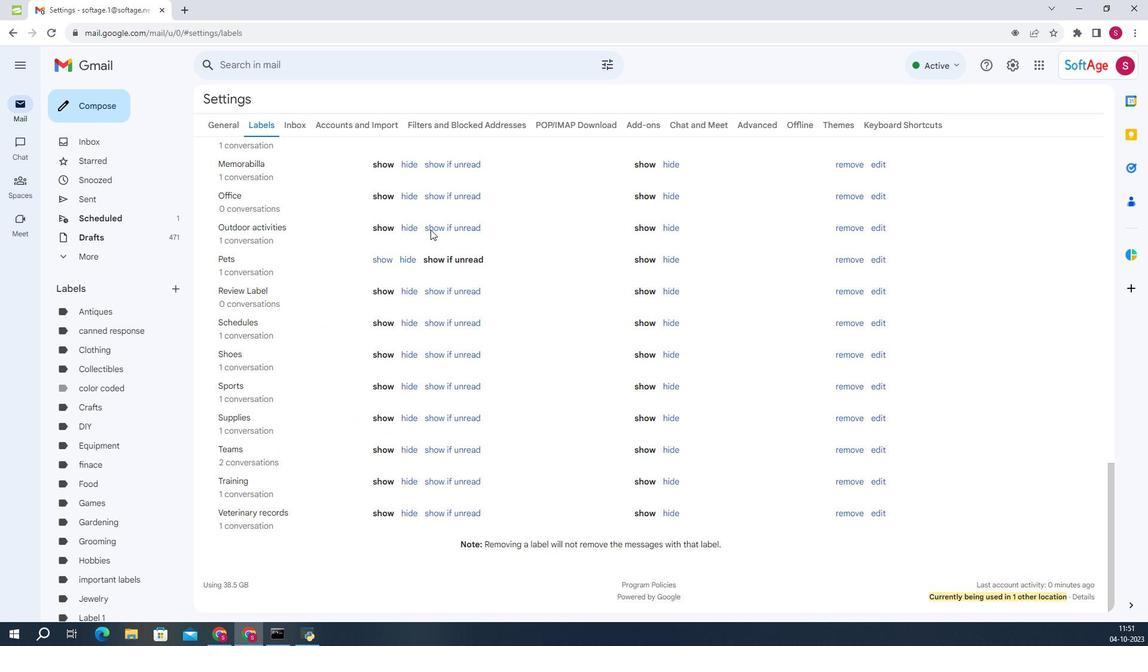
Action: Mouse scrolled (444, 284) with delta (0, 0)
Screenshot: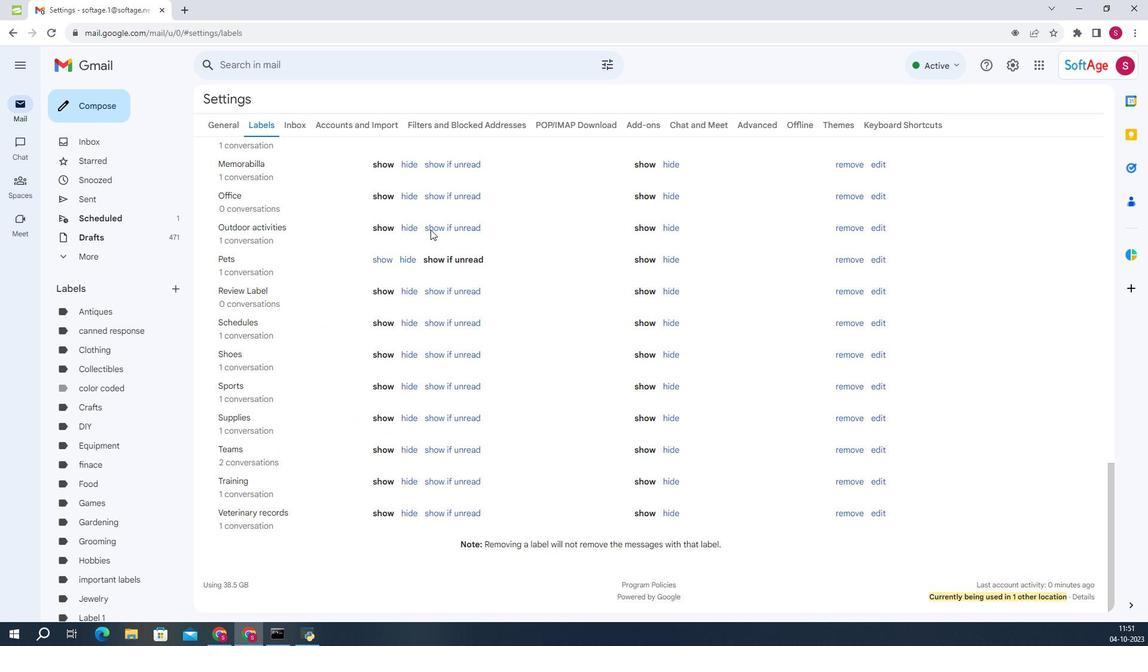 
Action: Mouse scrolled (444, 284) with delta (0, 0)
Screenshot: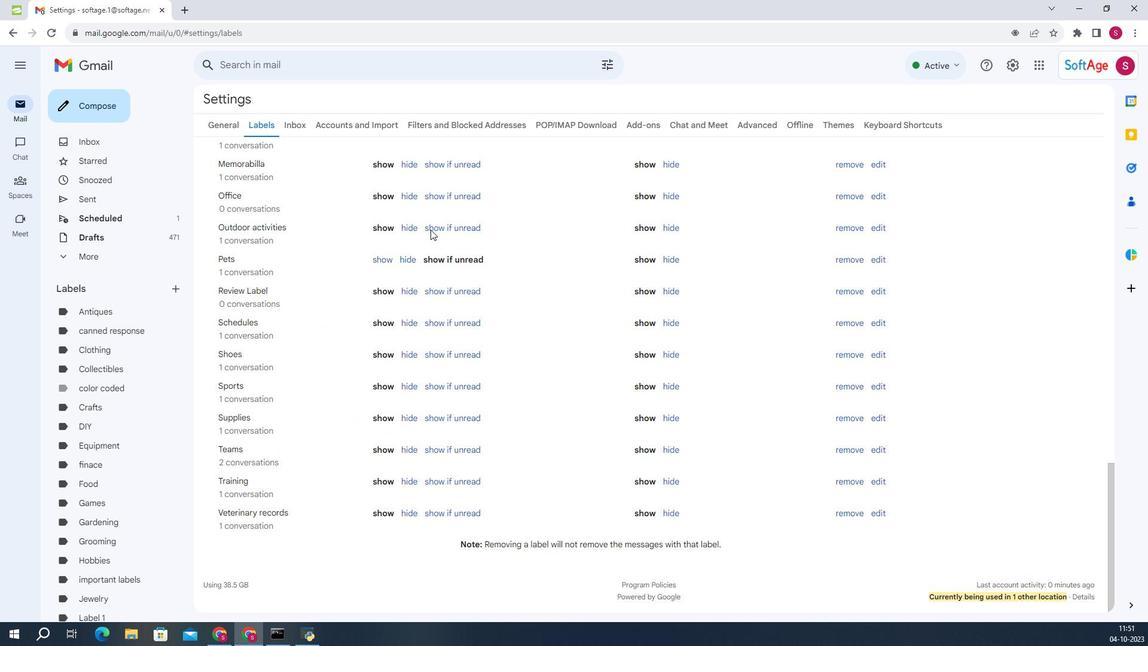 
Action: Mouse scrolled (444, 284) with delta (0, 0)
Screenshot: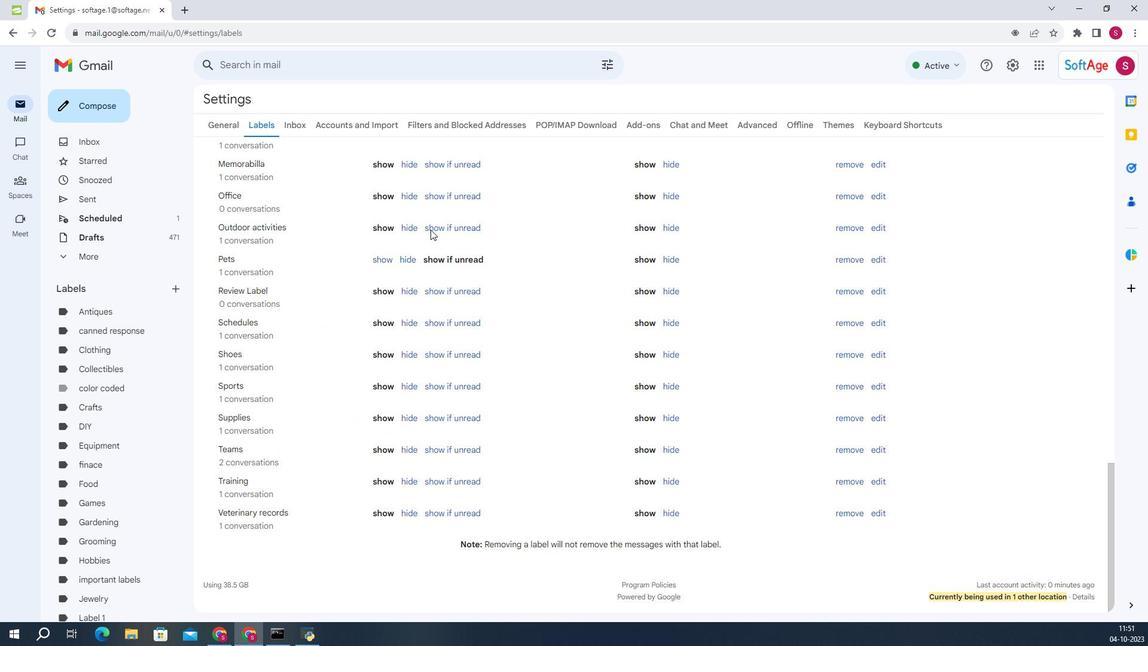 
Action: Mouse scrolled (444, 284) with delta (0, 0)
Screenshot: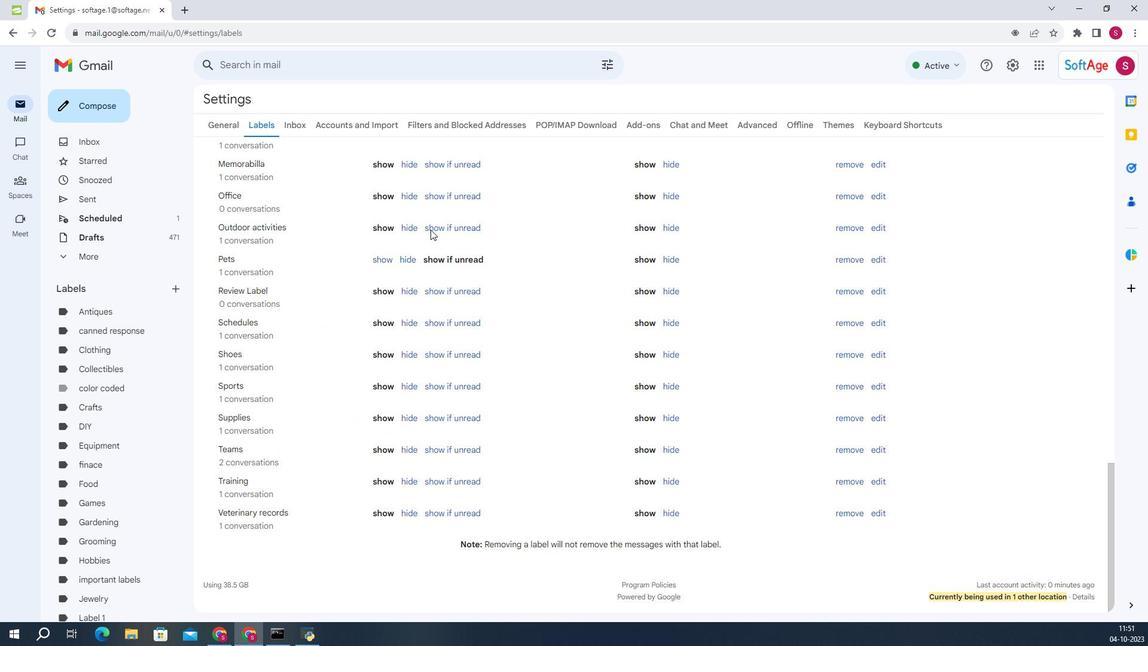 
Action: Mouse scrolled (444, 284) with delta (0, 0)
Screenshot: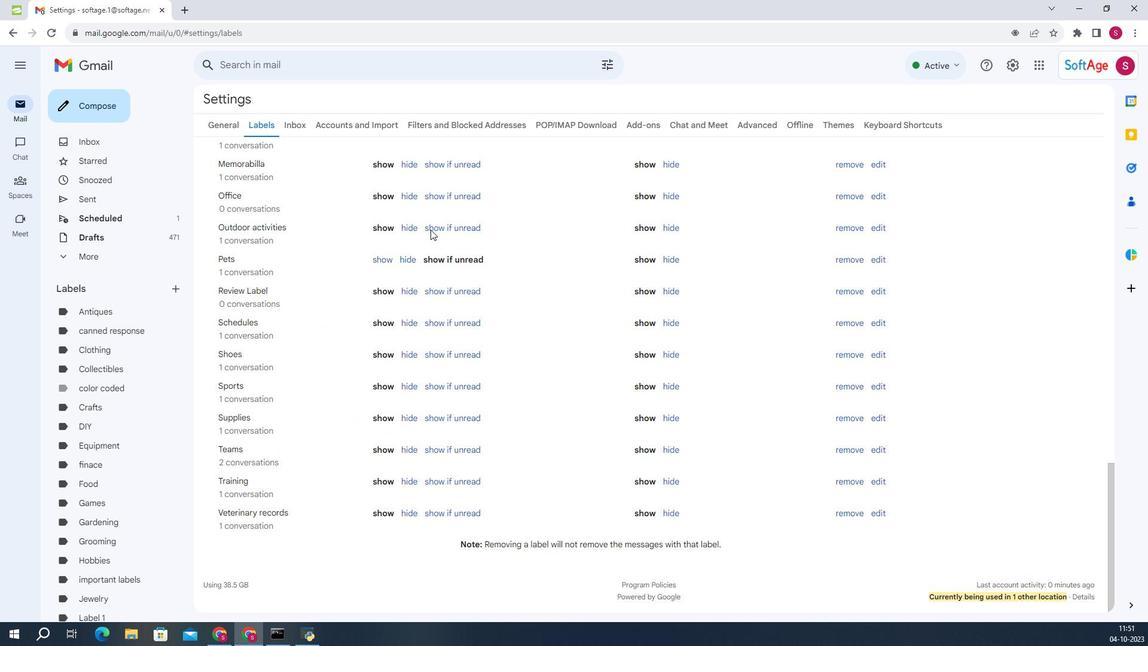 
Action: Mouse moved to (380, 202)
Screenshot: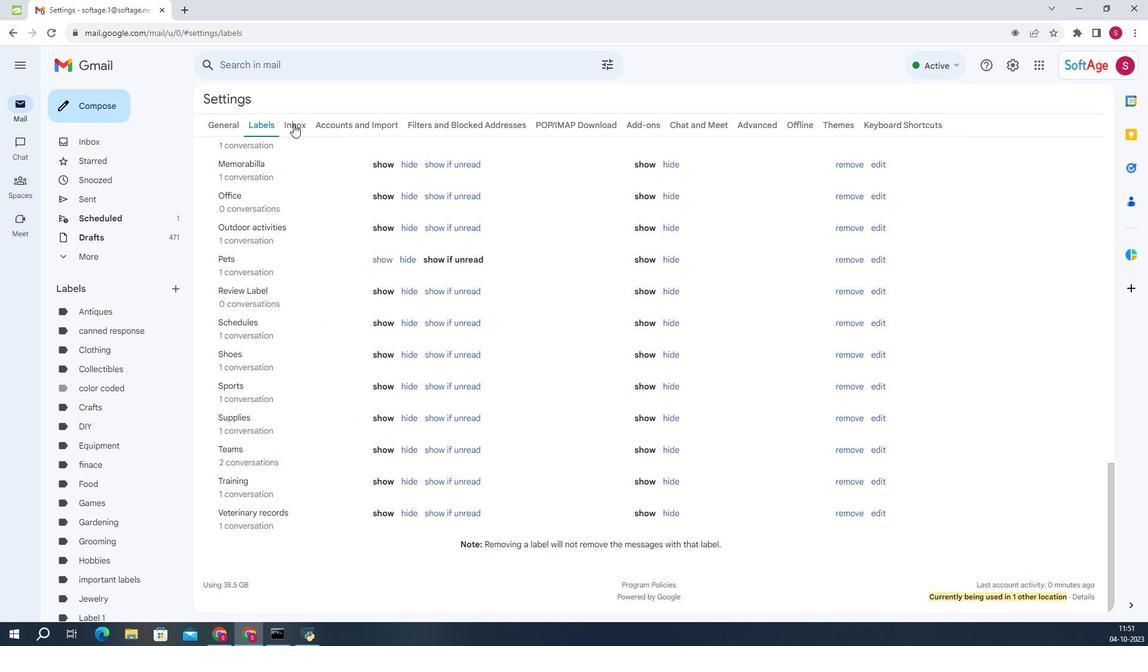 
Action: Mouse pressed left at (380, 202)
Screenshot: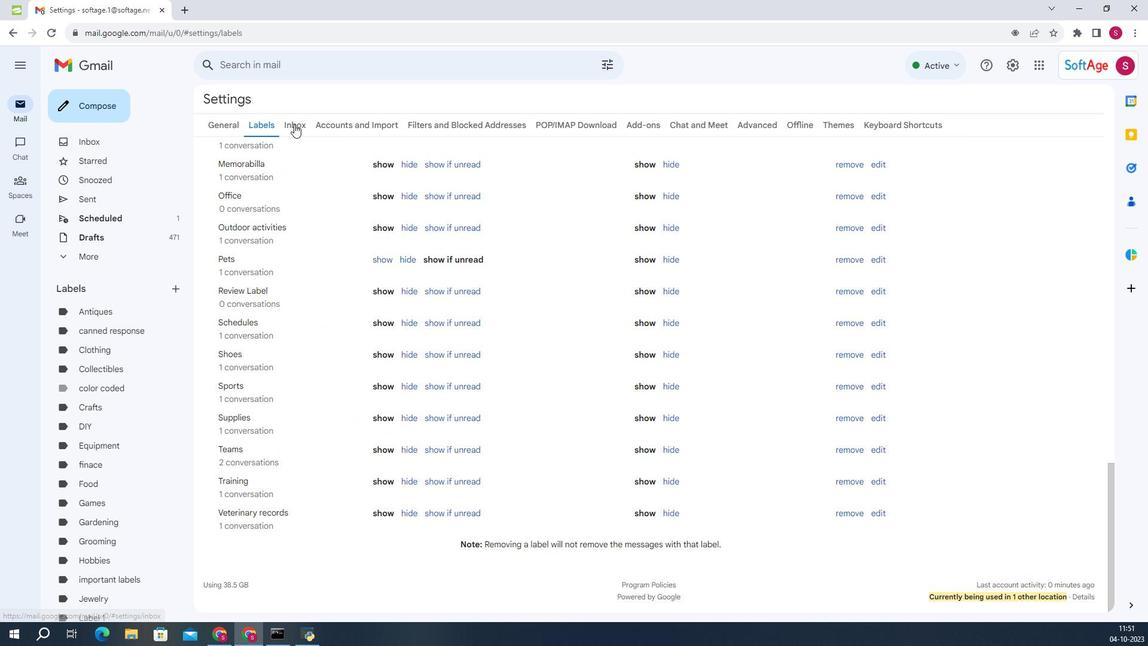 
Action: Mouse moved to (423, 421)
Screenshot: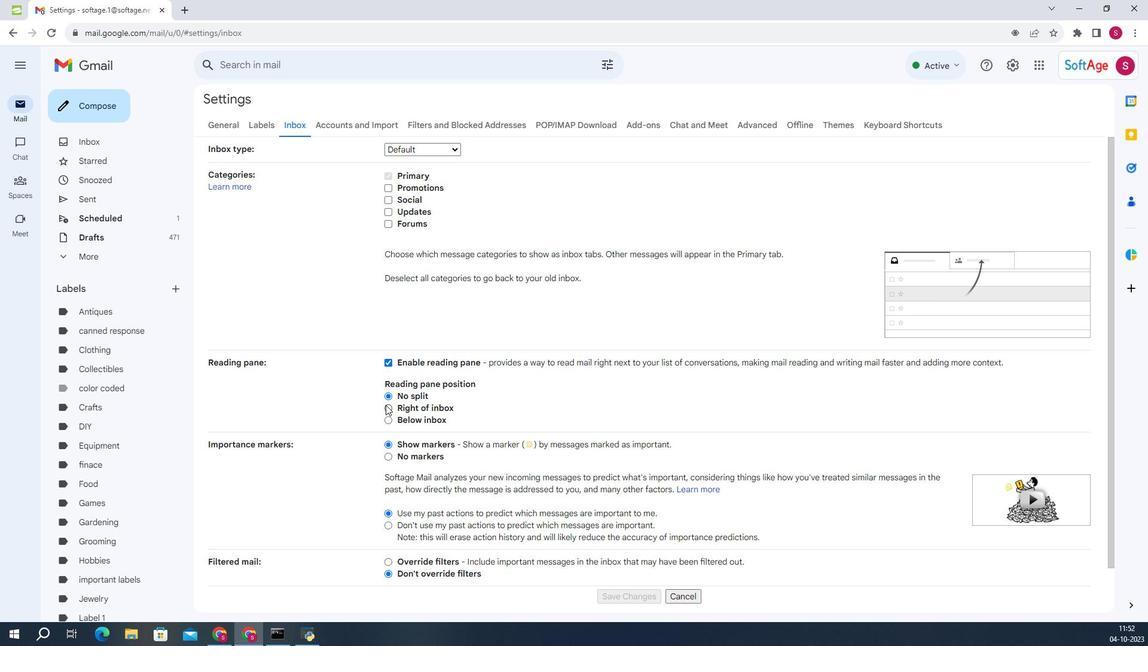 
Action: Mouse pressed left at (423, 421)
Screenshot: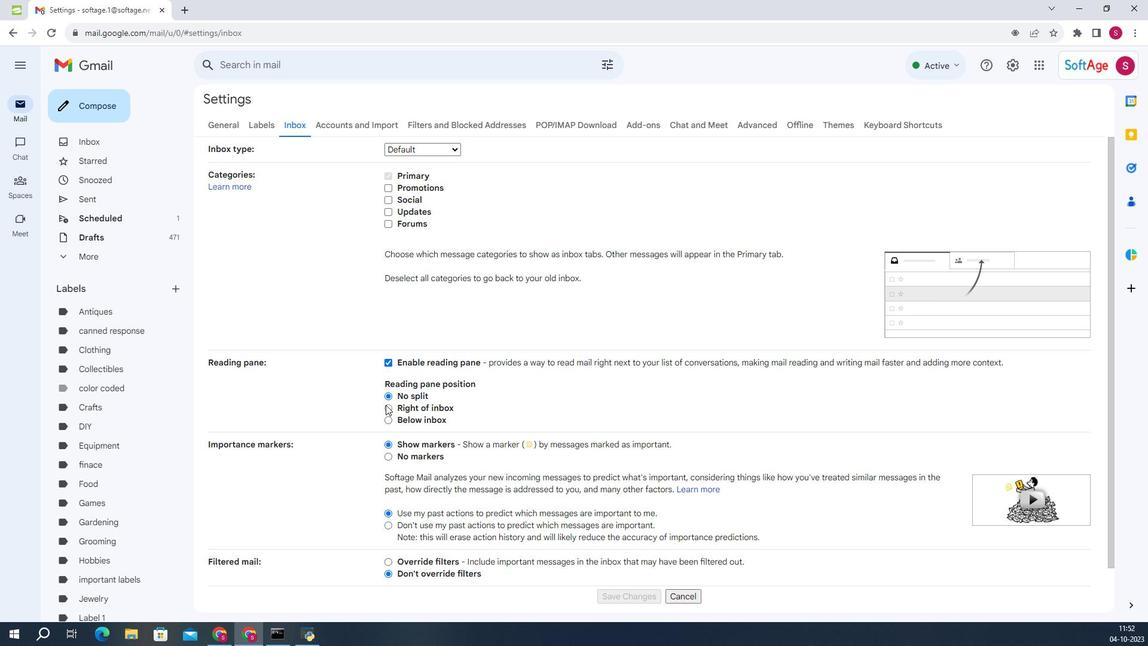 
Action: Mouse moved to (424, 433)
Screenshot: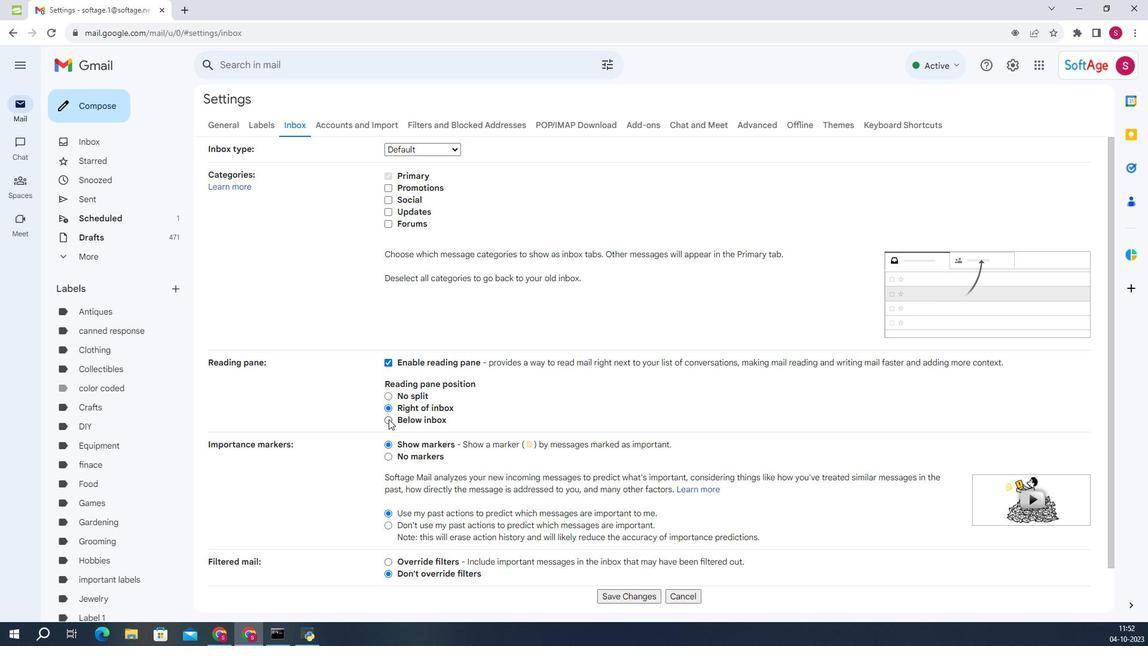 
Action: Mouse pressed left at (424, 433)
Screenshot: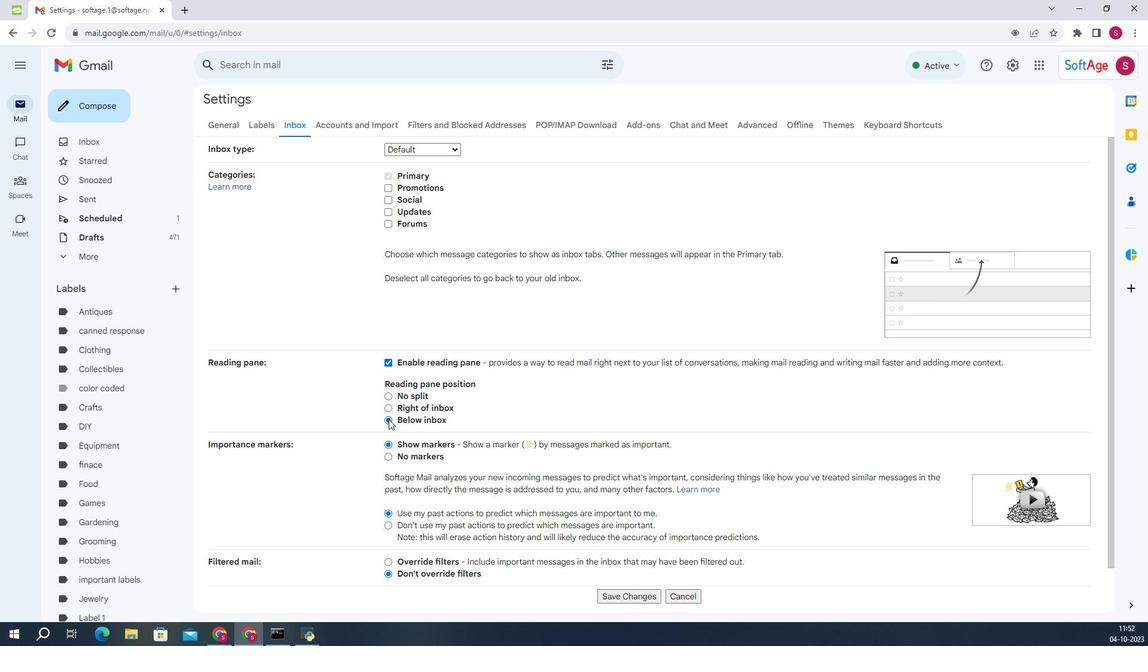 
Action: Mouse moved to (424, 412)
Screenshot: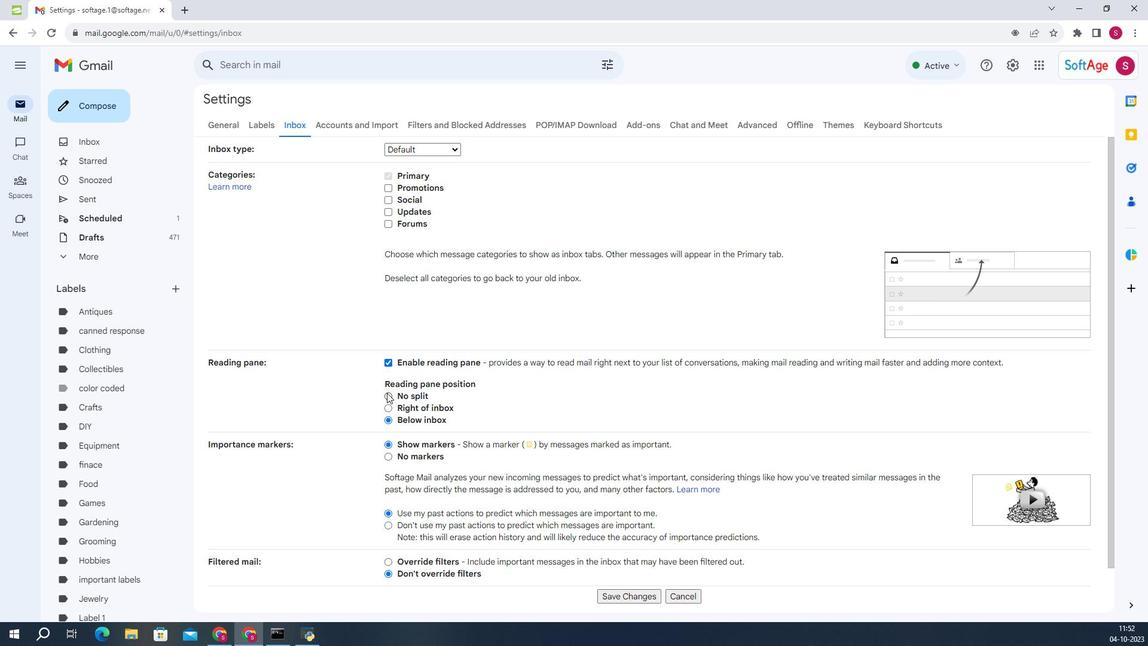 
Action: Mouse pressed left at (424, 412)
Screenshot: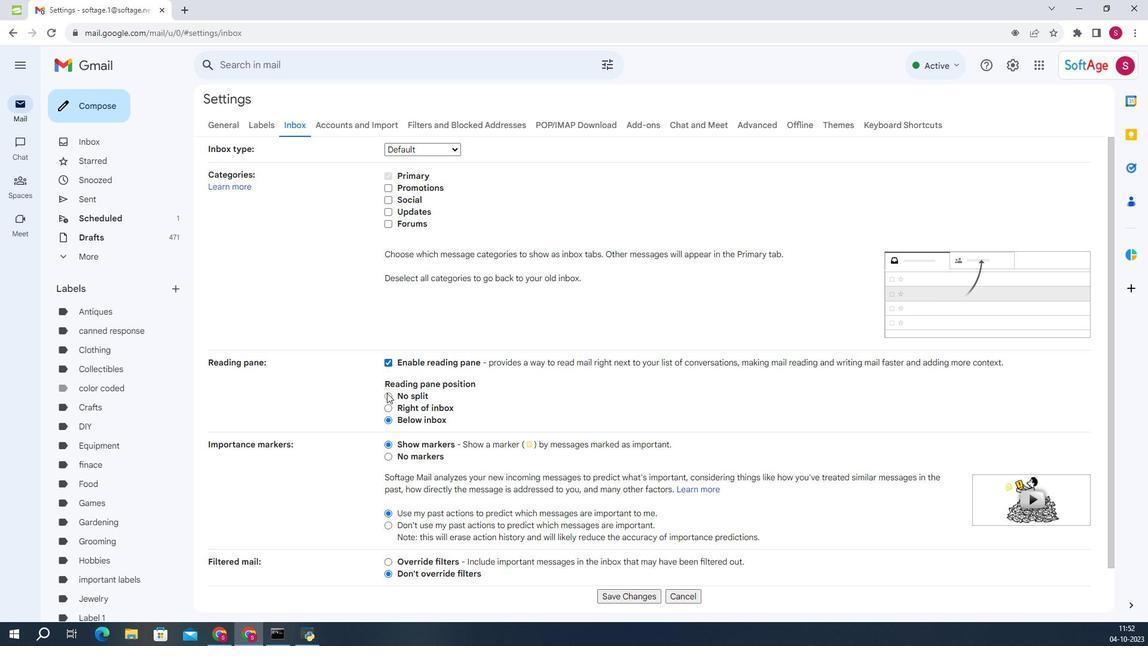 
Action: Mouse moved to (429, 412)
Screenshot: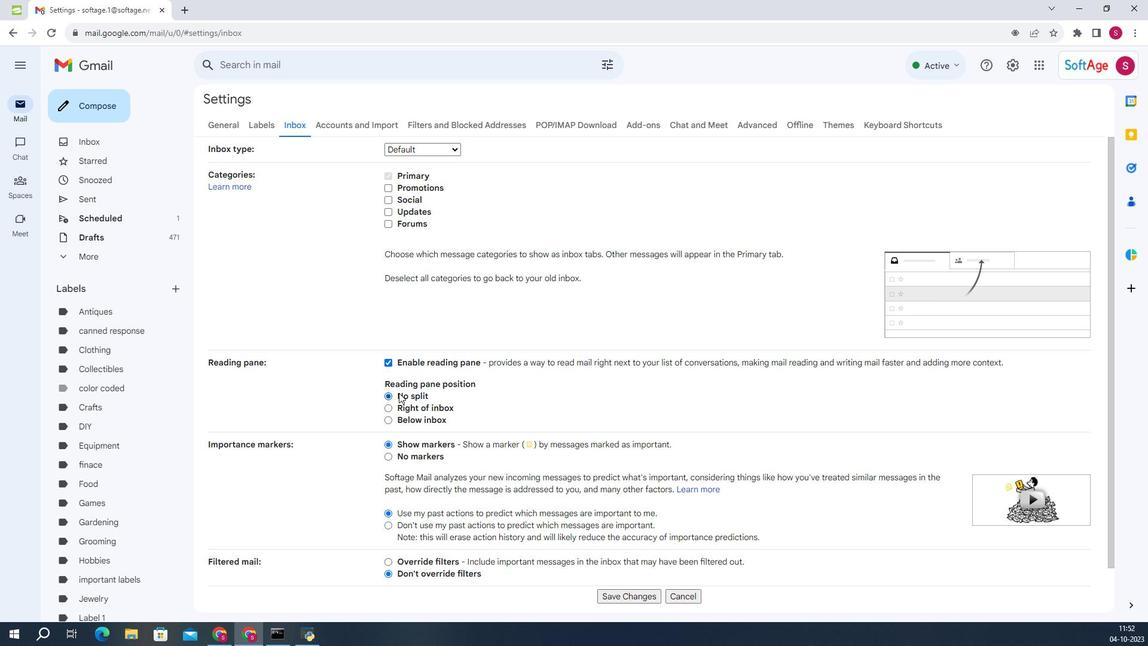 
Action: Mouse scrolled (429, 412) with delta (0, 0)
Screenshot: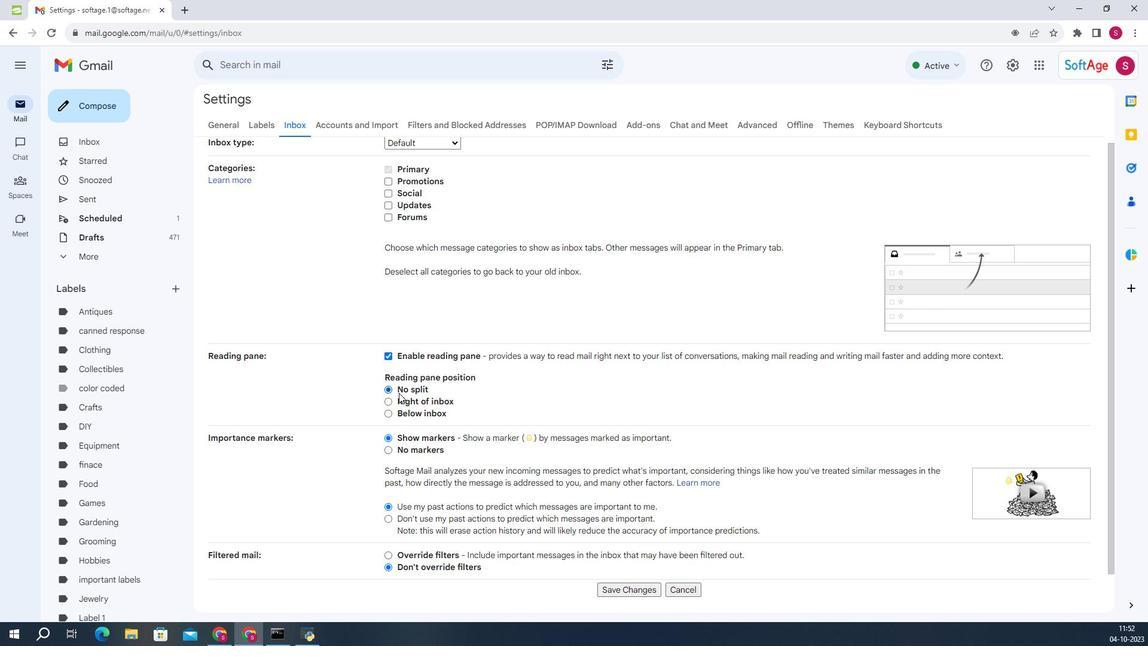 
Action: Mouse scrolled (429, 412) with delta (0, 0)
Screenshot: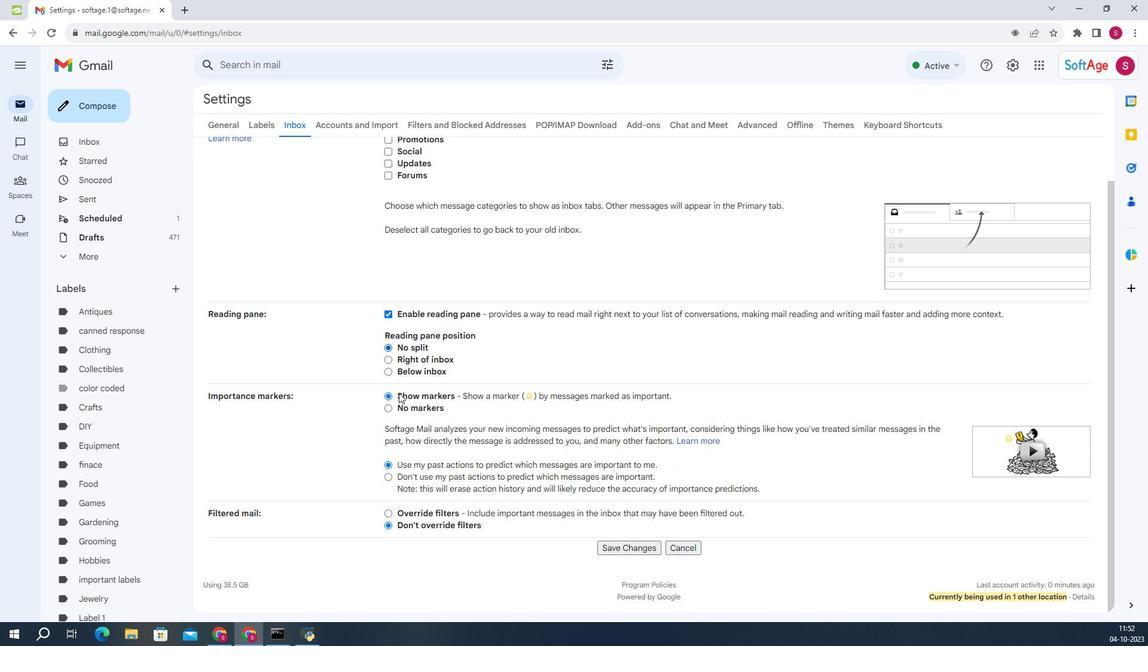 
Action: Mouse moved to (537, 531)
Screenshot: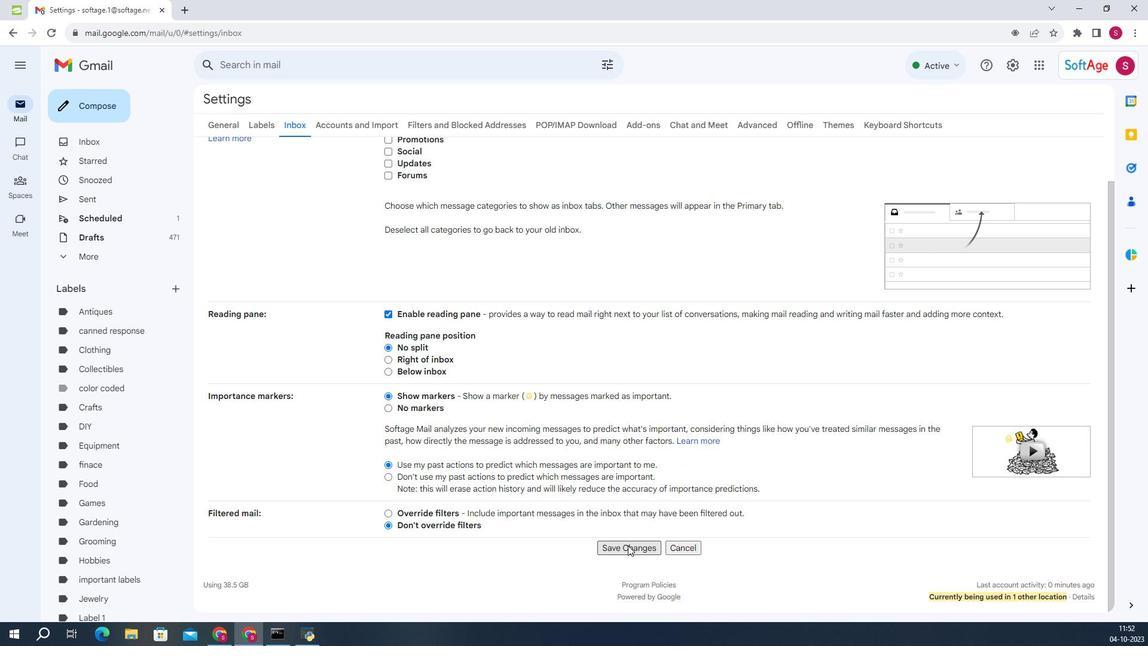 
Action: Mouse pressed left at (537, 531)
Screenshot: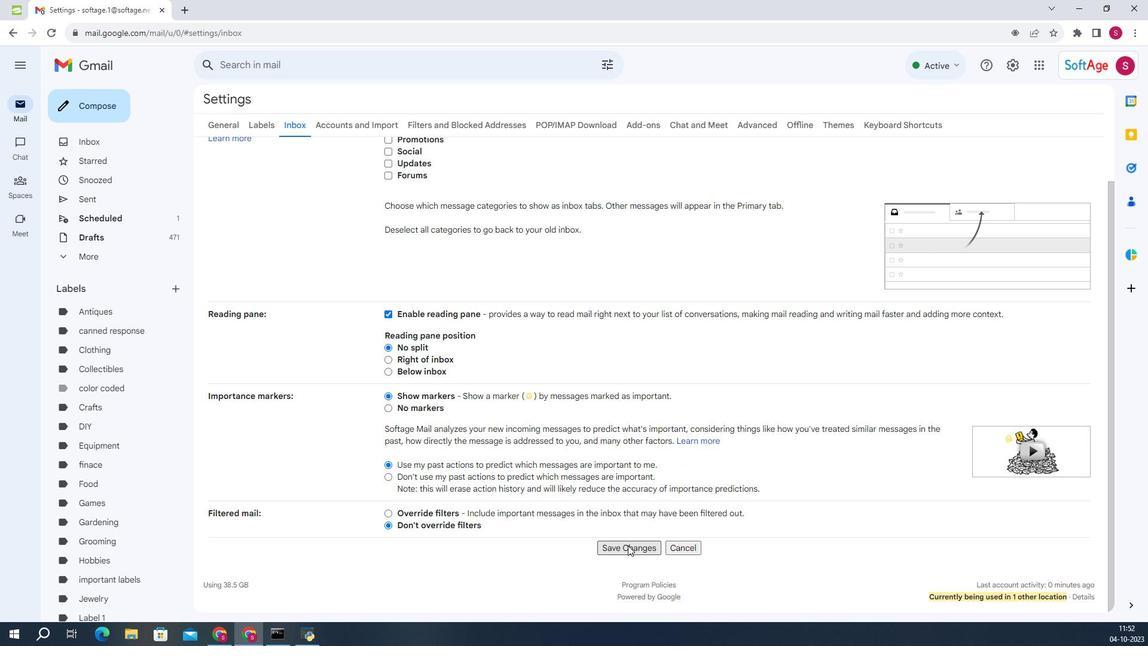 
